 Task: Find a flat in Meycauayan, Philippines for 1 guest from 2 Sep to 10 Sep, with a price range of ₹5000 to ₹16000, 1 bedroom, 1 bed, 1 bathroom, self check-in, and English-speaking host.
Action: Mouse moved to (424, 108)
Screenshot: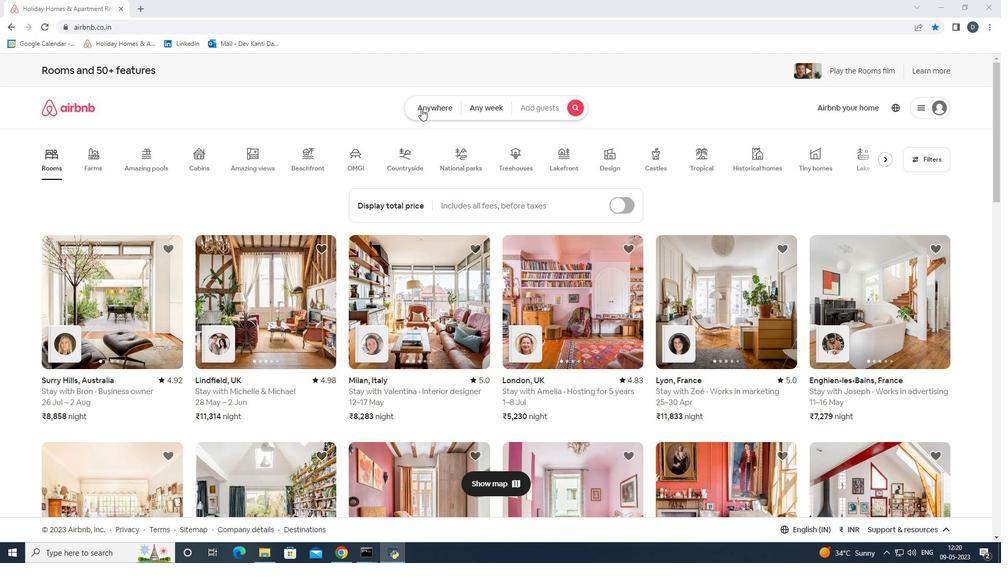 
Action: Mouse pressed left at (424, 108)
Screenshot: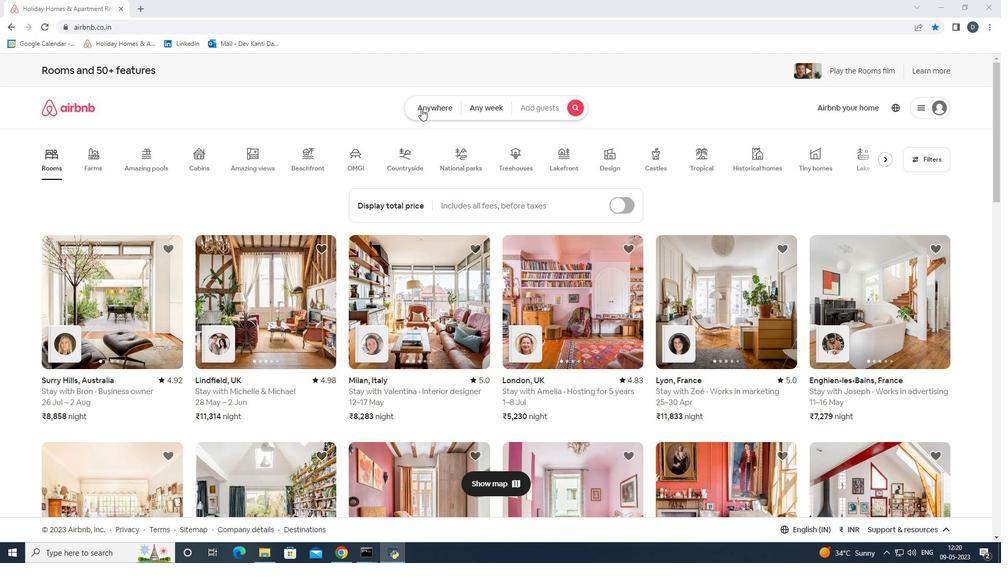 
Action: Mouse moved to (380, 147)
Screenshot: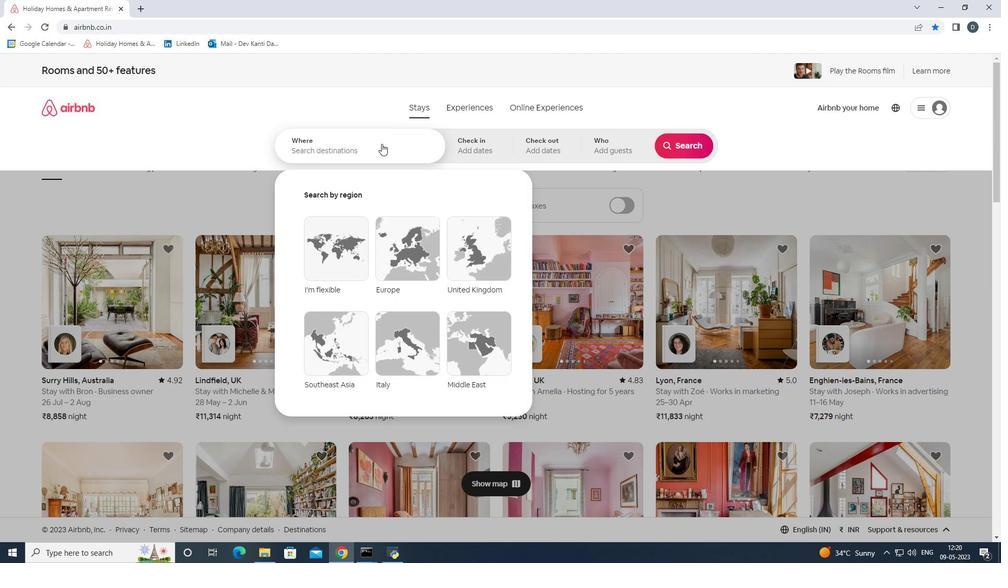 
Action: Mouse pressed left at (380, 147)
Screenshot: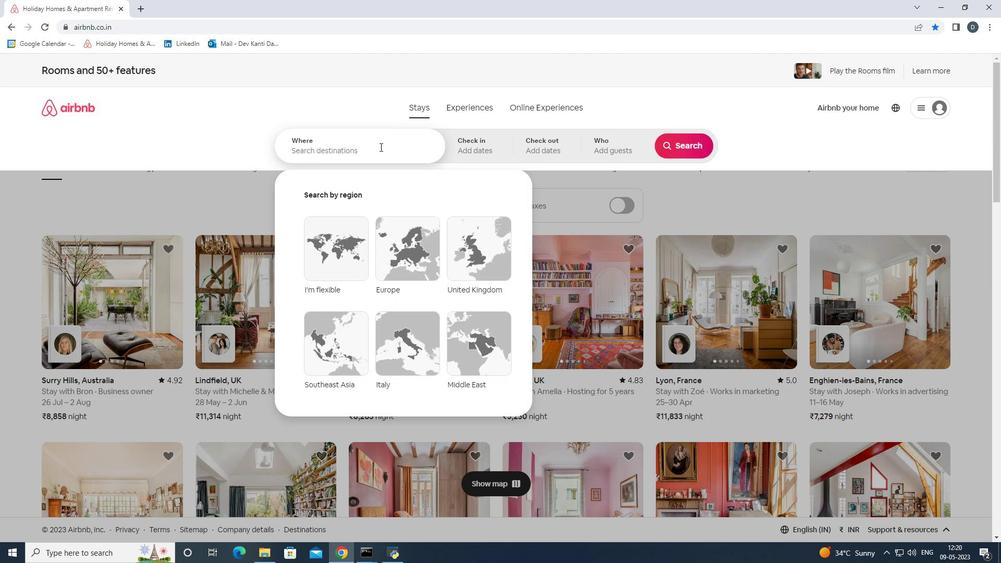 
Action: Key pressed <Key.shift>Meycauayan,<Key.space><Key.shift><Key.shift><Key.shift><Key.shift><Key.shift><Key.shift><Key.shift><Key.shift><Key.shift><Key.shift><Key.shift><Key.shift><Key.shift><Key.shift><Key.shift><Key.shift><Key.shift><Key.shift><Key.shift><Key.shift><Key.shift><Key.shift><Key.shift>Philippines<Key.enter>
Screenshot: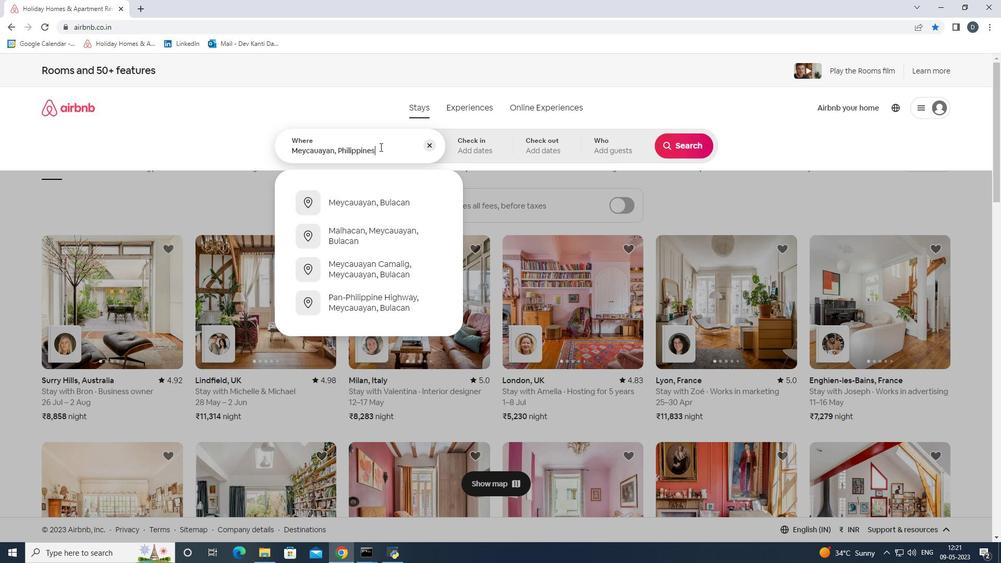
Action: Mouse moved to (677, 227)
Screenshot: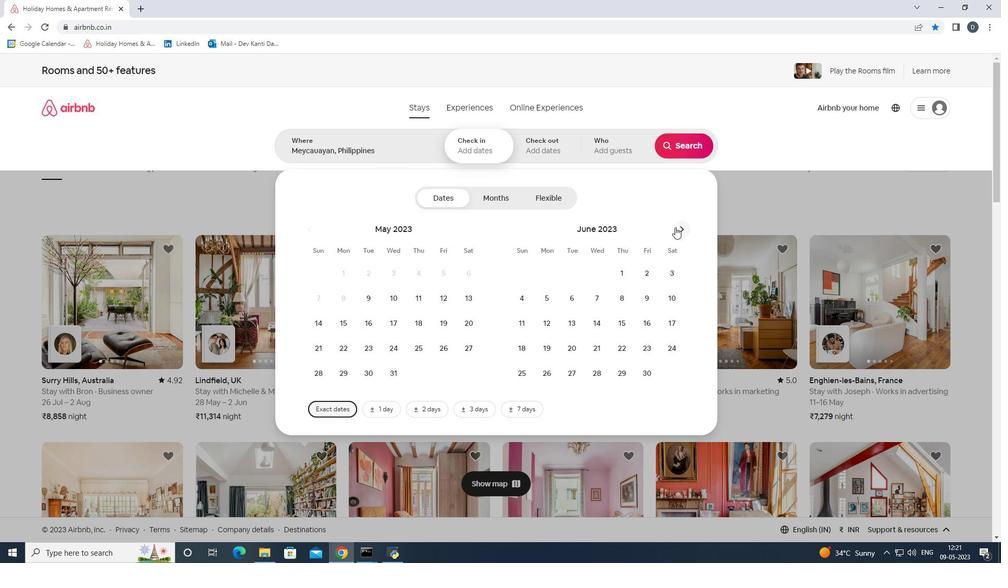 
Action: Mouse pressed left at (677, 227)
Screenshot: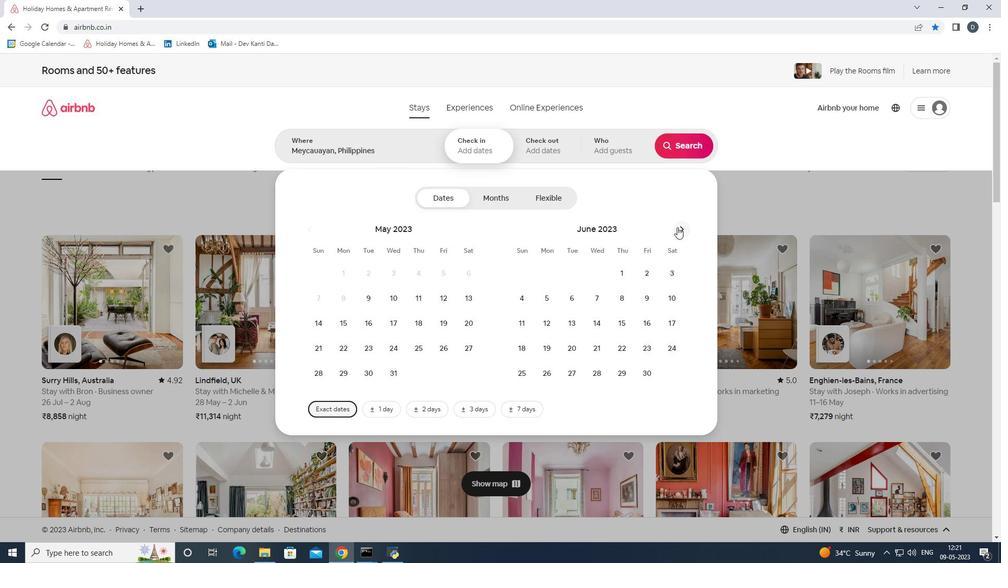 
Action: Mouse pressed left at (677, 227)
Screenshot: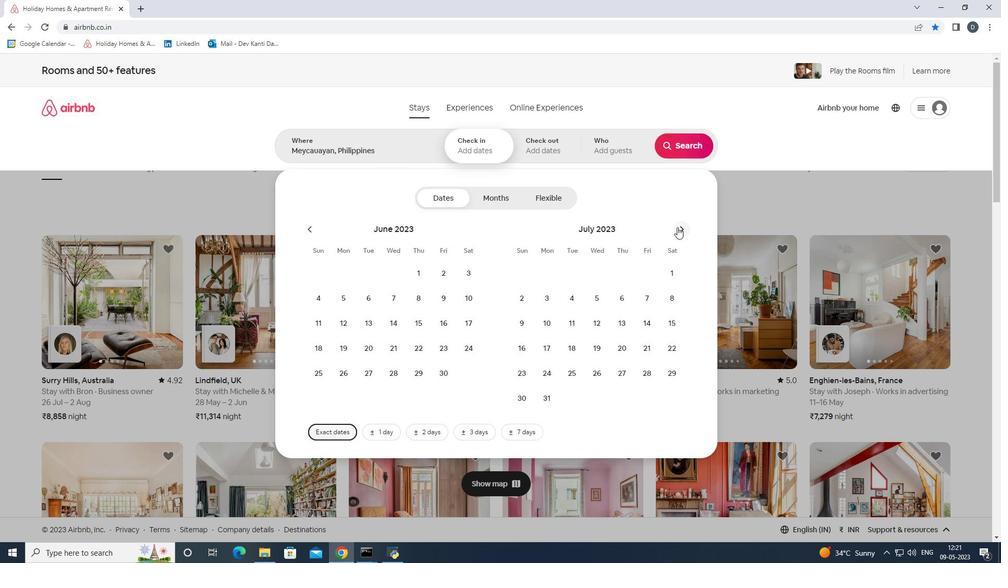 
Action: Mouse pressed left at (677, 227)
Screenshot: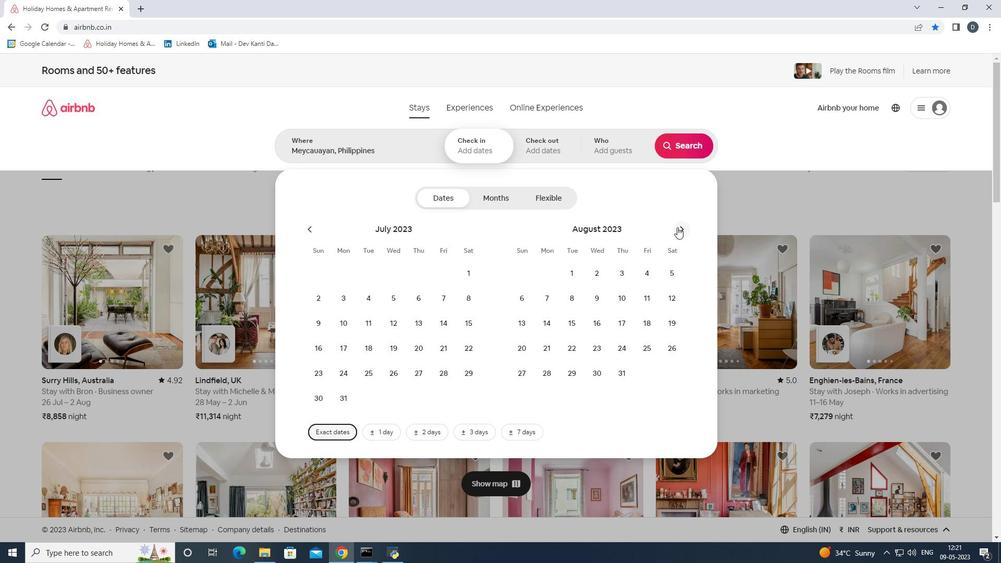 
Action: Mouse moved to (672, 267)
Screenshot: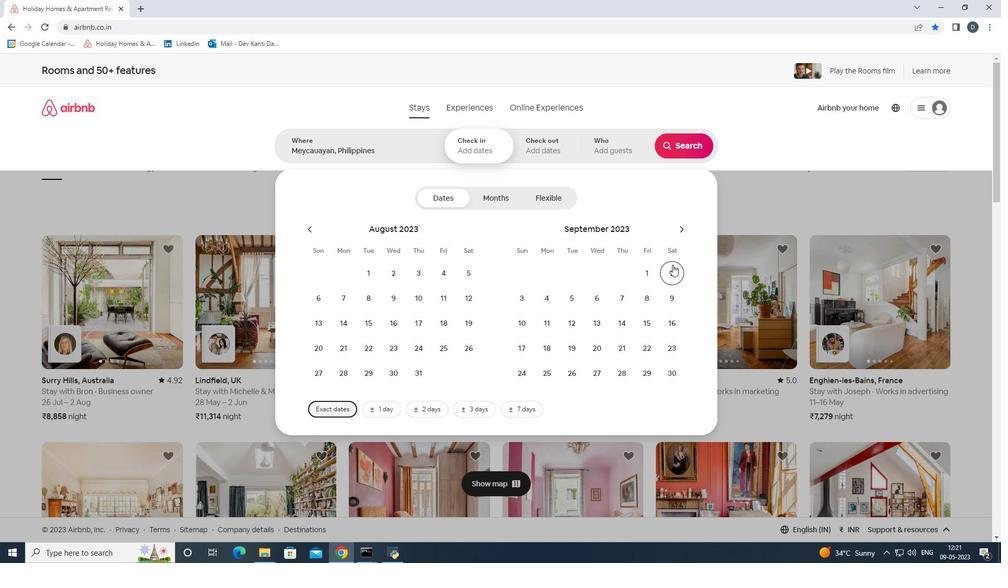 
Action: Mouse pressed left at (672, 267)
Screenshot: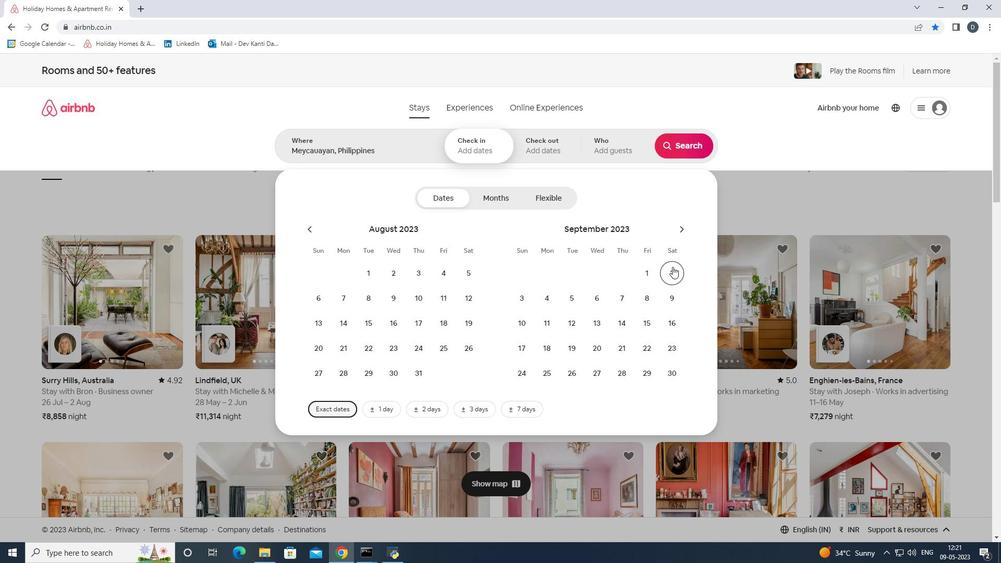 
Action: Mouse moved to (529, 320)
Screenshot: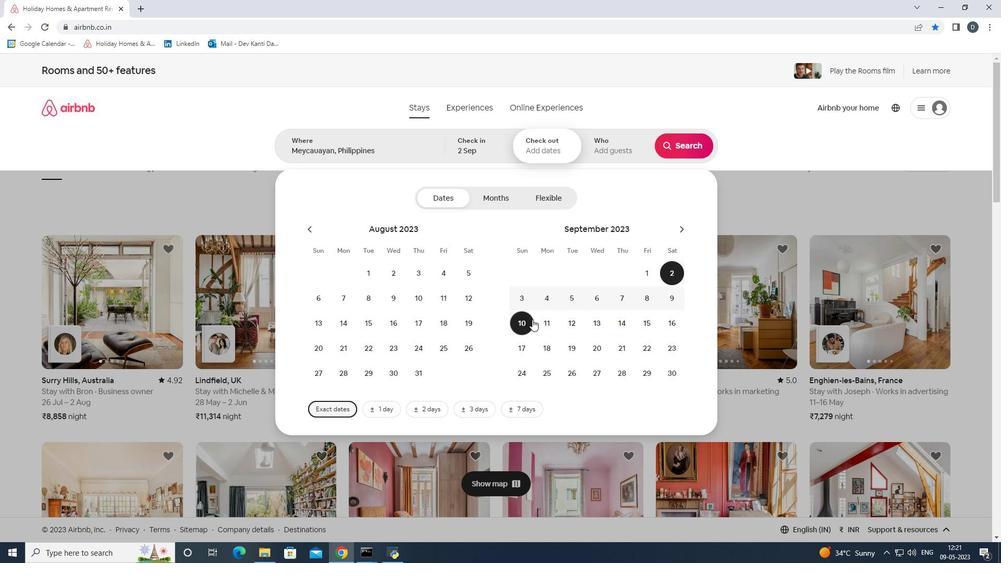 
Action: Mouse pressed left at (529, 320)
Screenshot: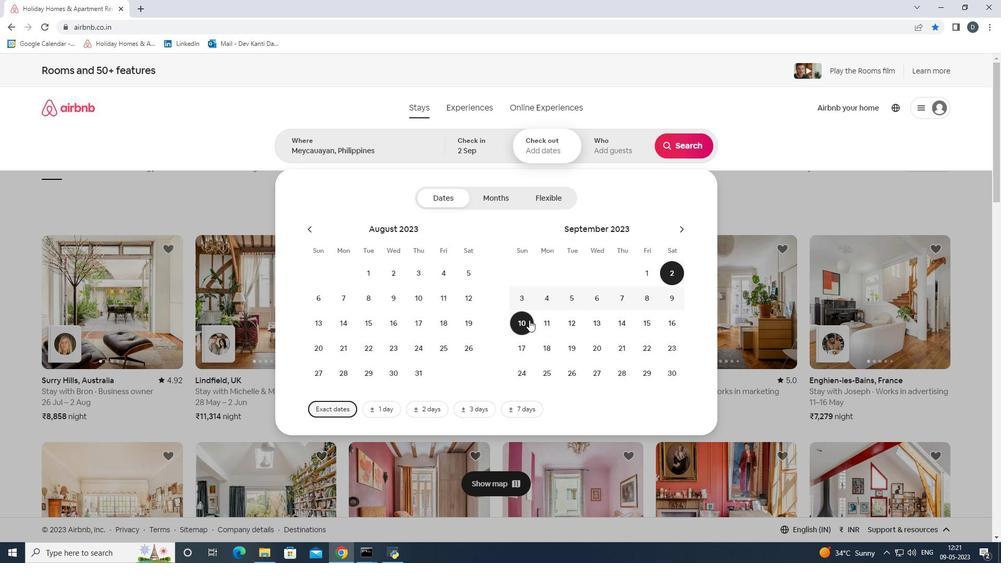
Action: Mouse moved to (609, 146)
Screenshot: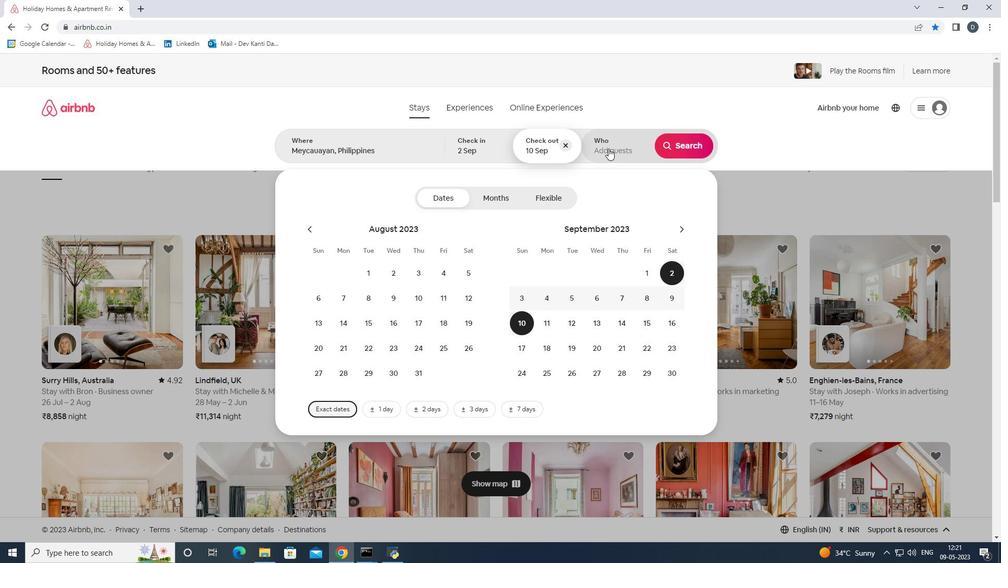 
Action: Mouse pressed left at (609, 146)
Screenshot: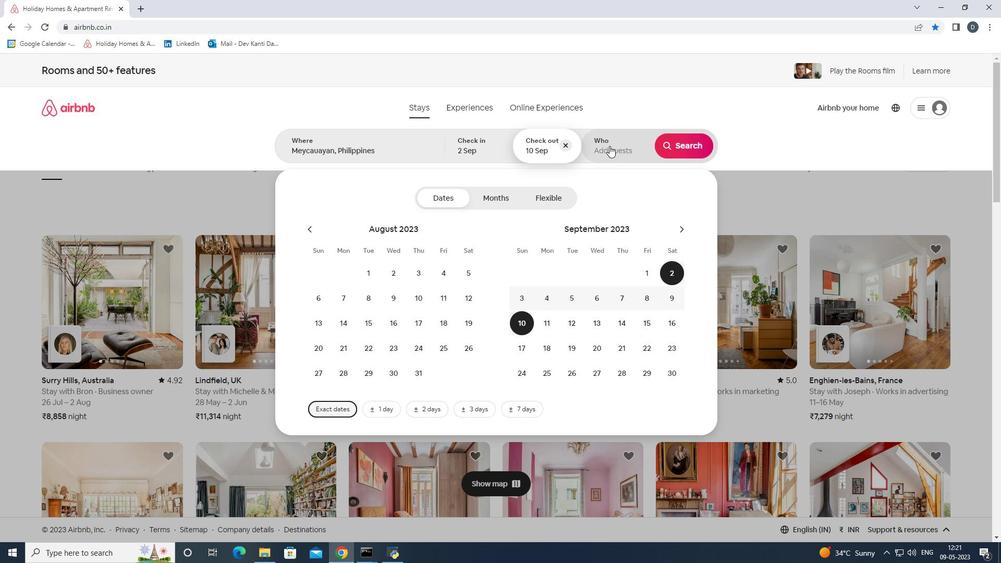 
Action: Mouse moved to (686, 201)
Screenshot: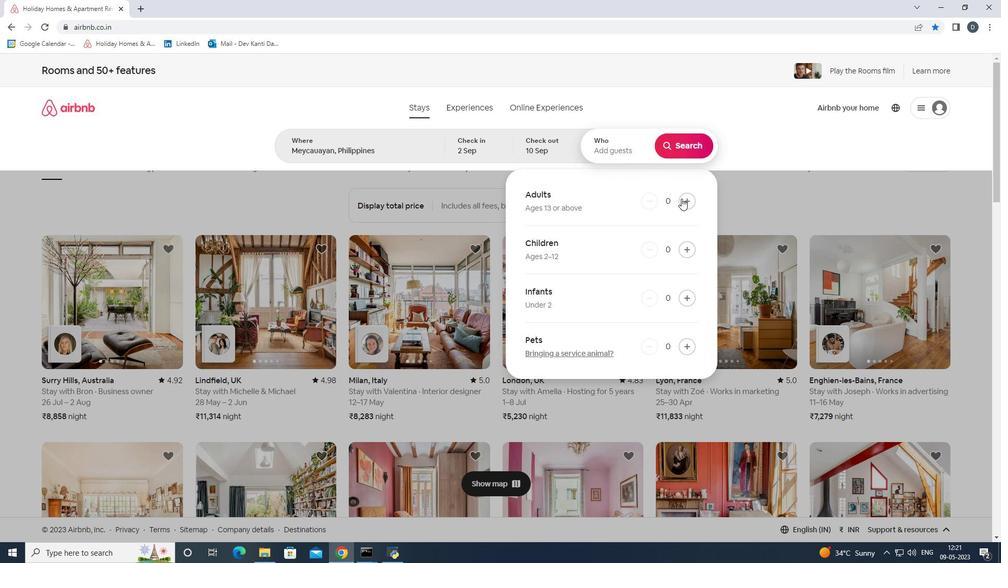 
Action: Mouse pressed left at (686, 201)
Screenshot: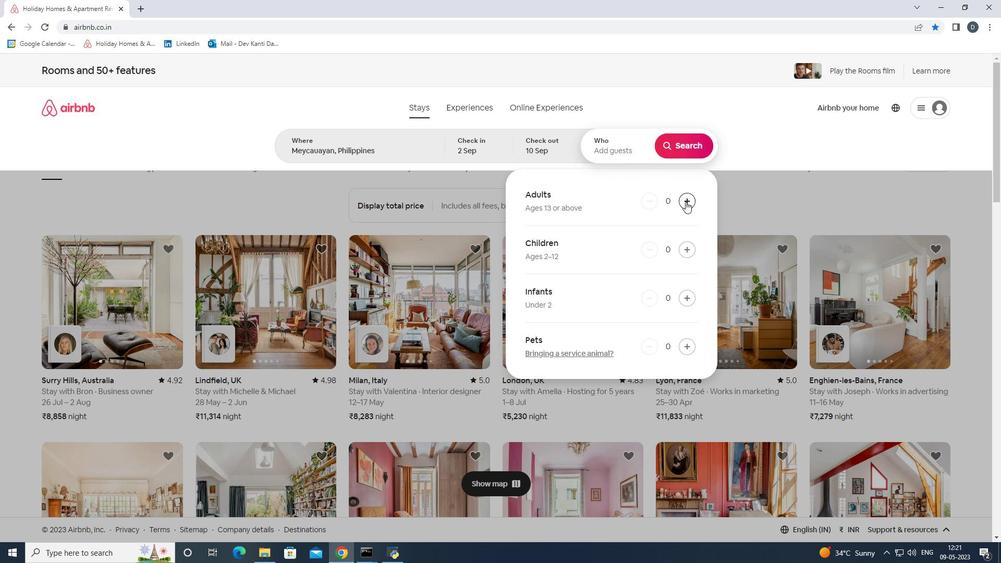 
Action: Mouse moved to (684, 148)
Screenshot: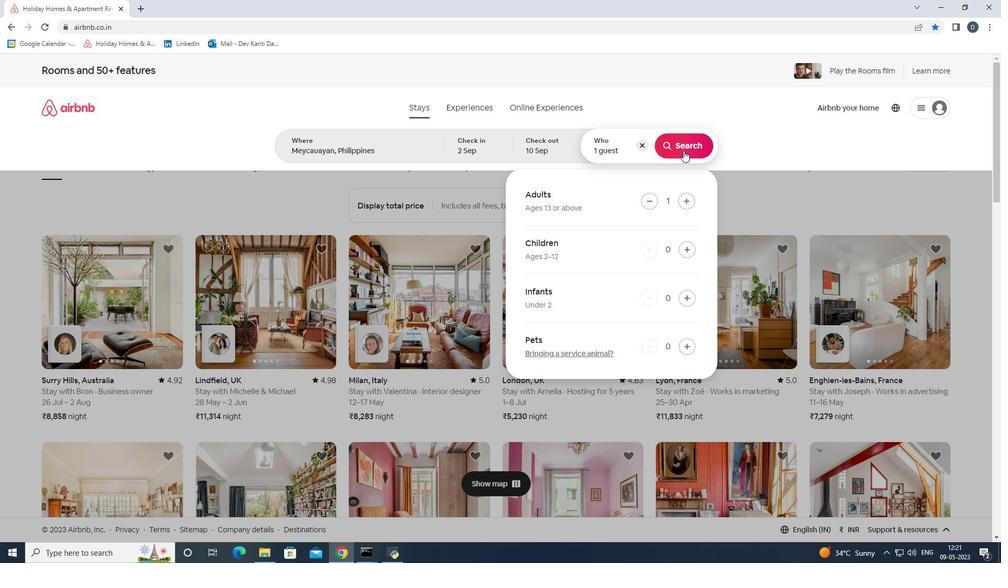 
Action: Mouse pressed left at (684, 148)
Screenshot: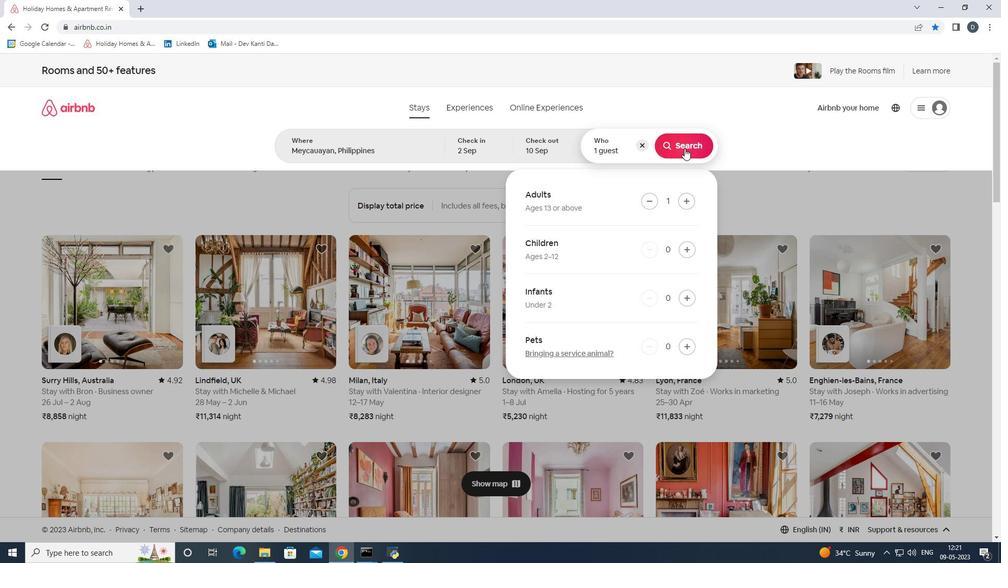 
Action: Mouse moved to (946, 121)
Screenshot: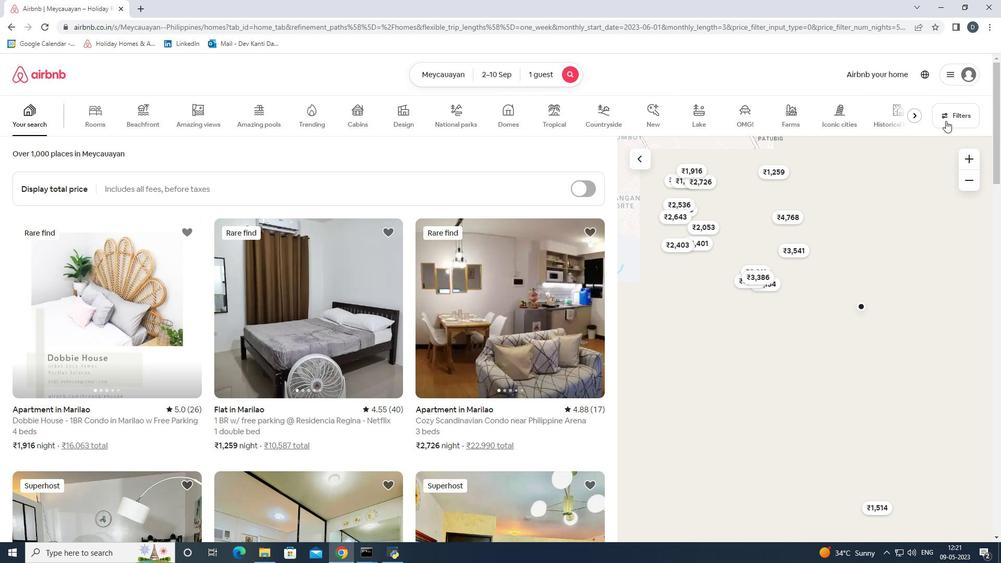
Action: Mouse pressed left at (946, 121)
Screenshot: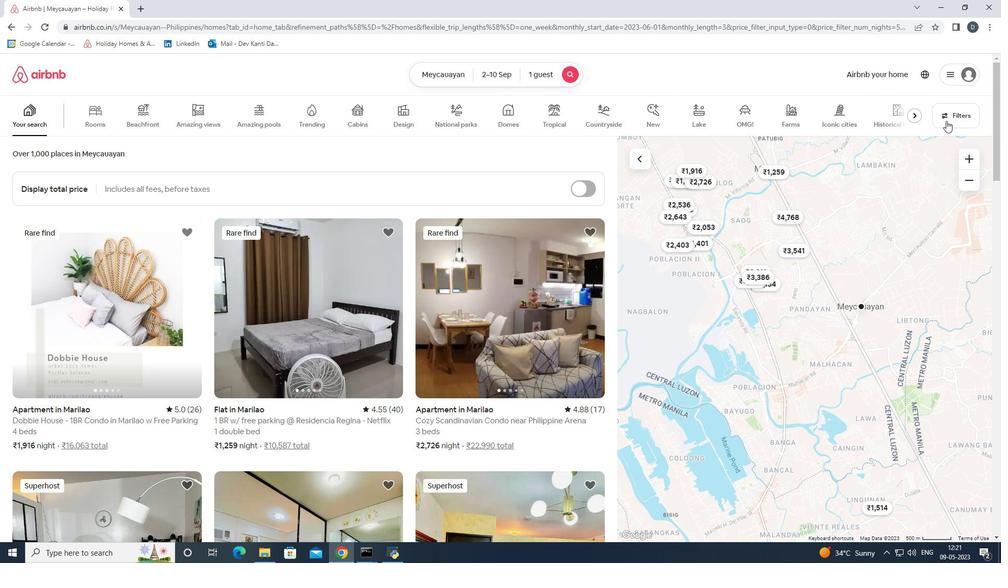 
Action: Mouse moved to (434, 368)
Screenshot: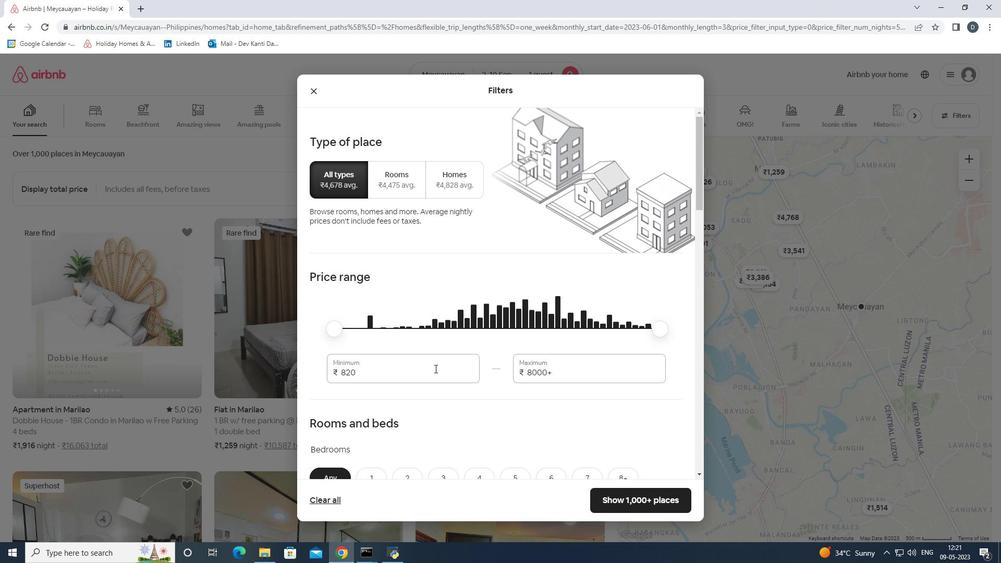 
Action: Mouse pressed left at (434, 368)
Screenshot: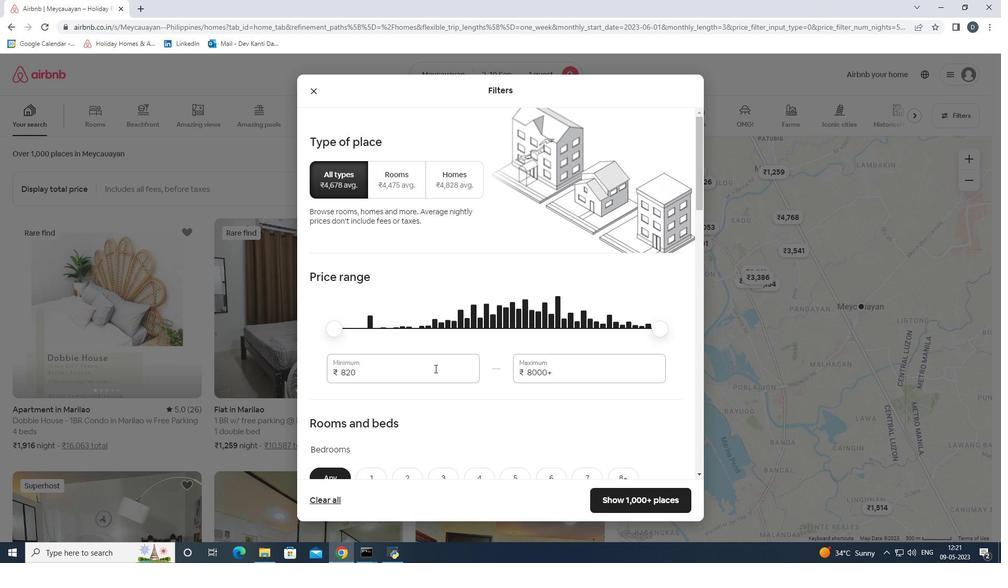 
Action: Mouse pressed left at (434, 368)
Screenshot: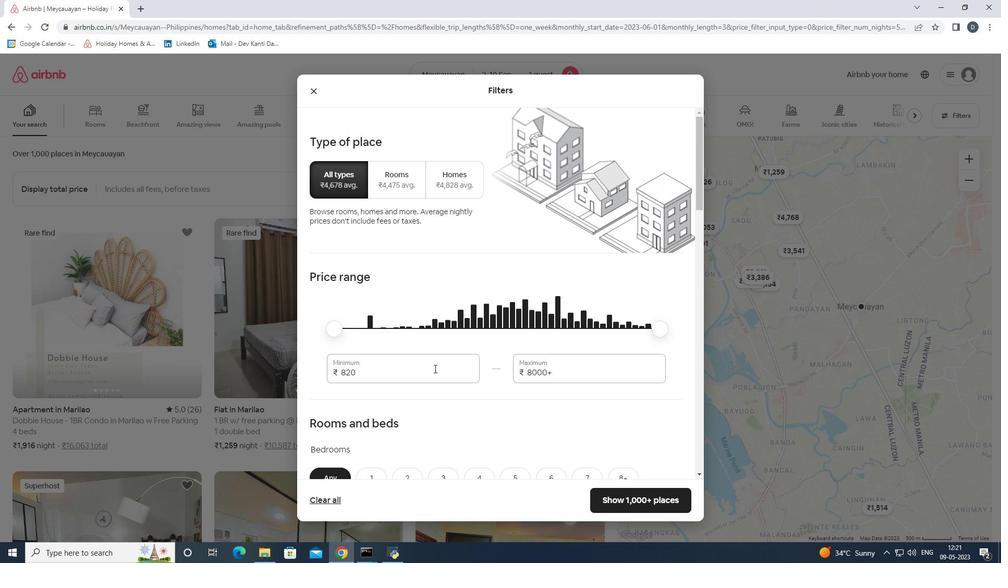 
Action: Mouse moved to (433, 368)
Screenshot: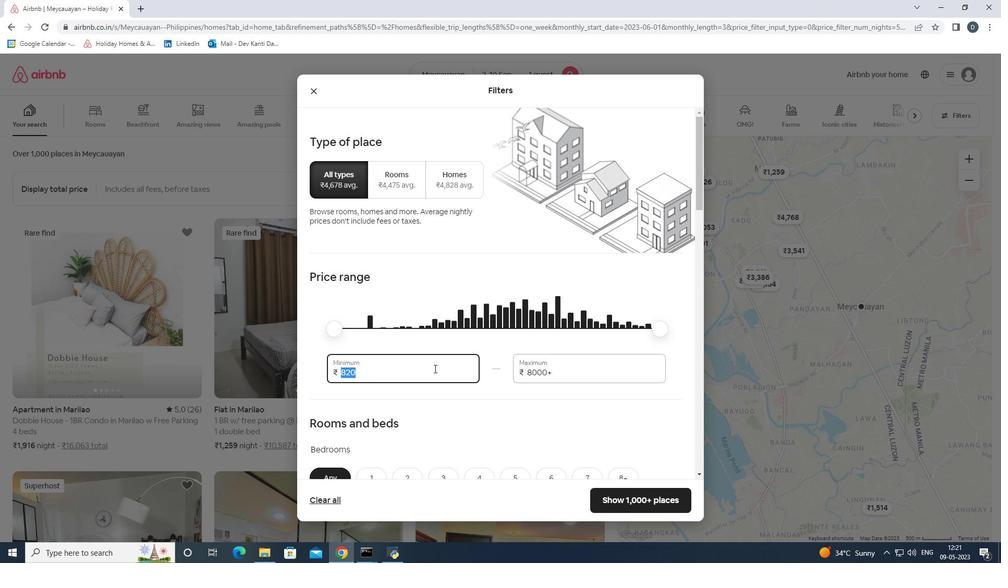 
Action: Key pressed 5000<Key.tab>16000
Screenshot: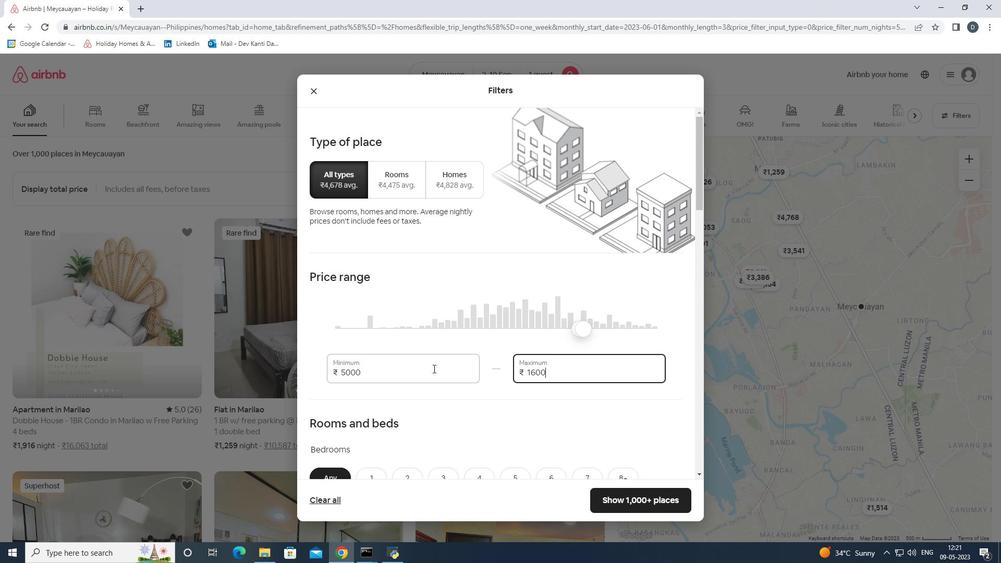 
Action: Mouse scrolled (433, 368) with delta (0, 0)
Screenshot: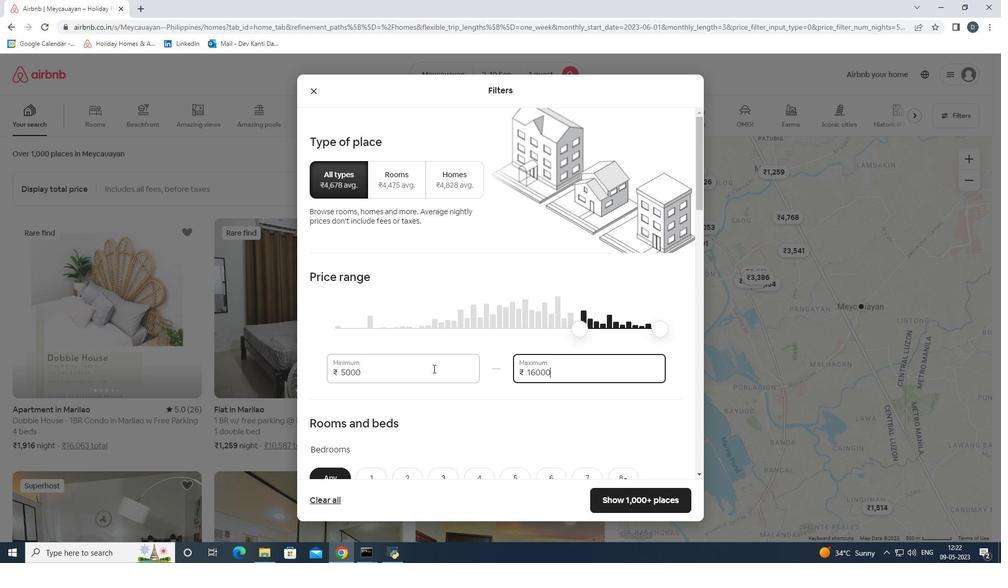 
Action: Mouse scrolled (433, 368) with delta (0, 0)
Screenshot: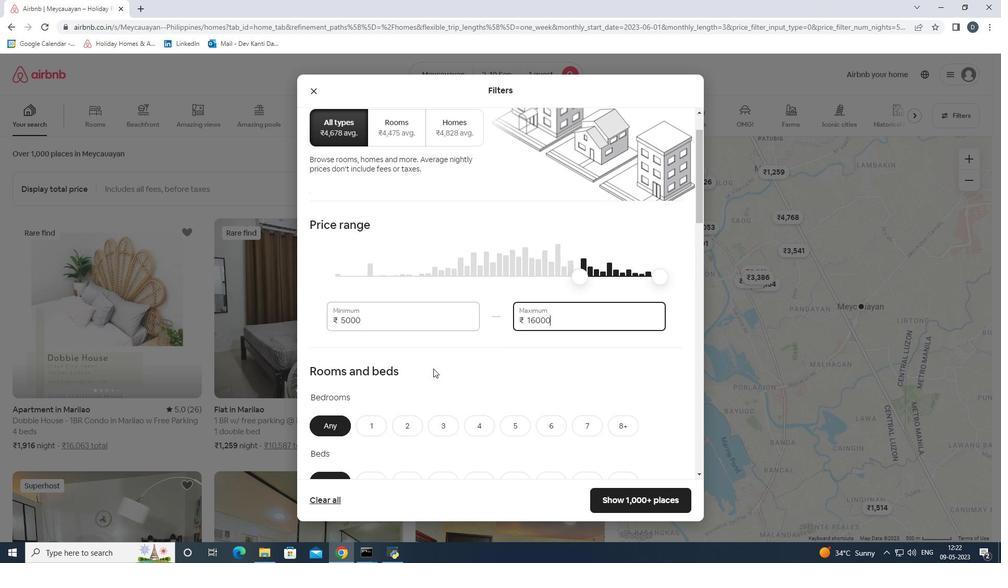 
Action: Mouse scrolled (433, 368) with delta (0, 0)
Screenshot: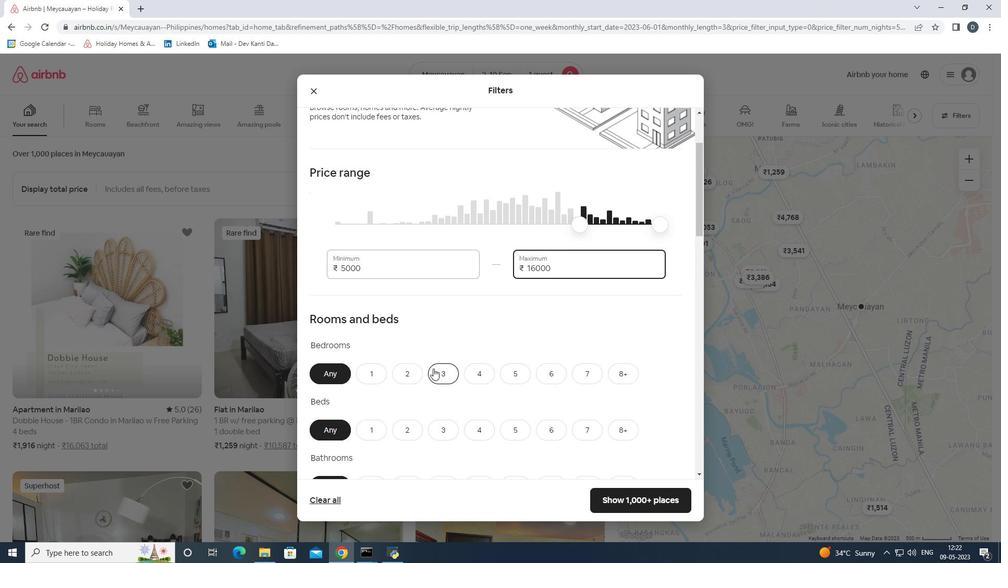 
Action: Mouse moved to (375, 322)
Screenshot: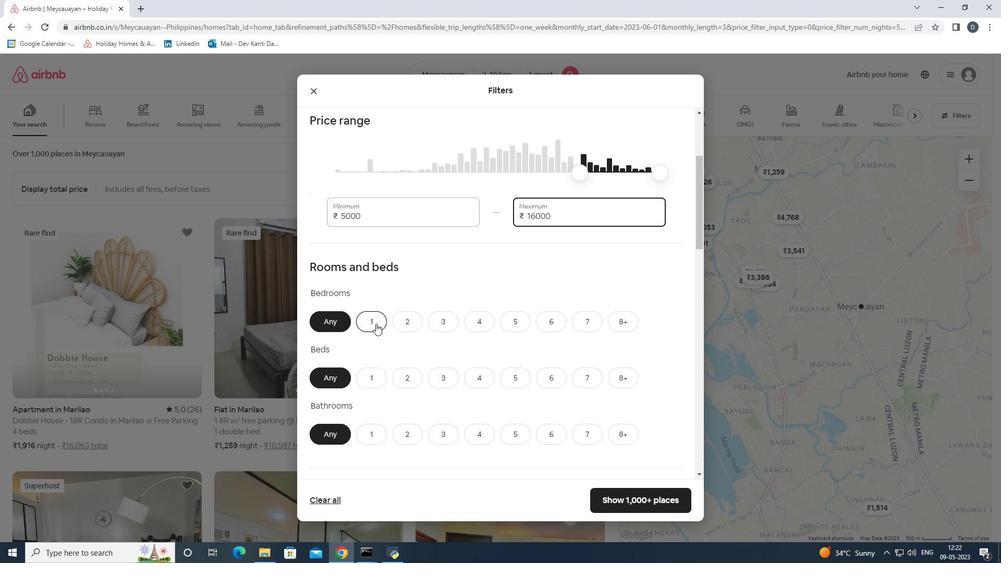 
Action: Mouse pressed left at (375, 322)
Screenshot: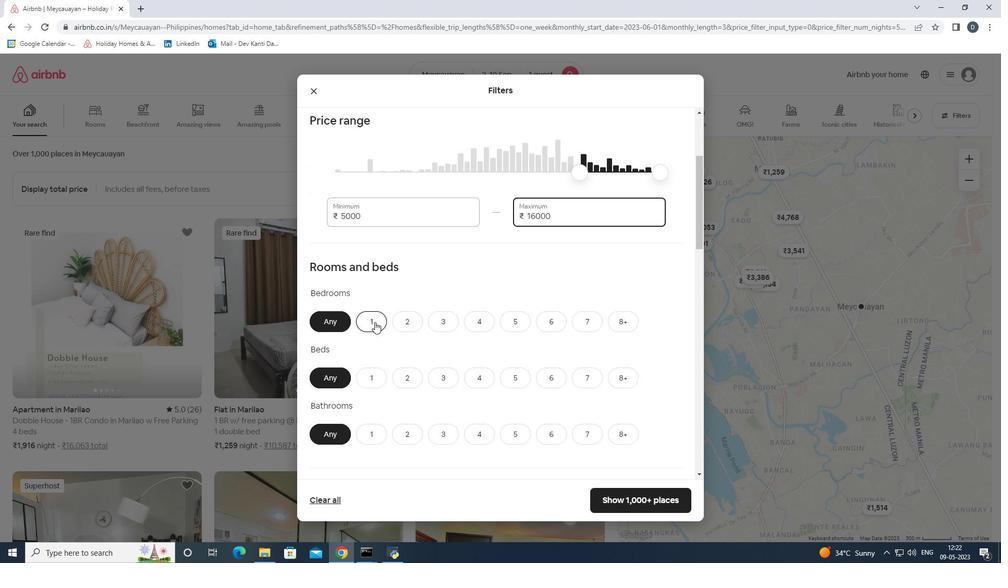 
Action: Mouse moved to (370, 372)
Screenshot: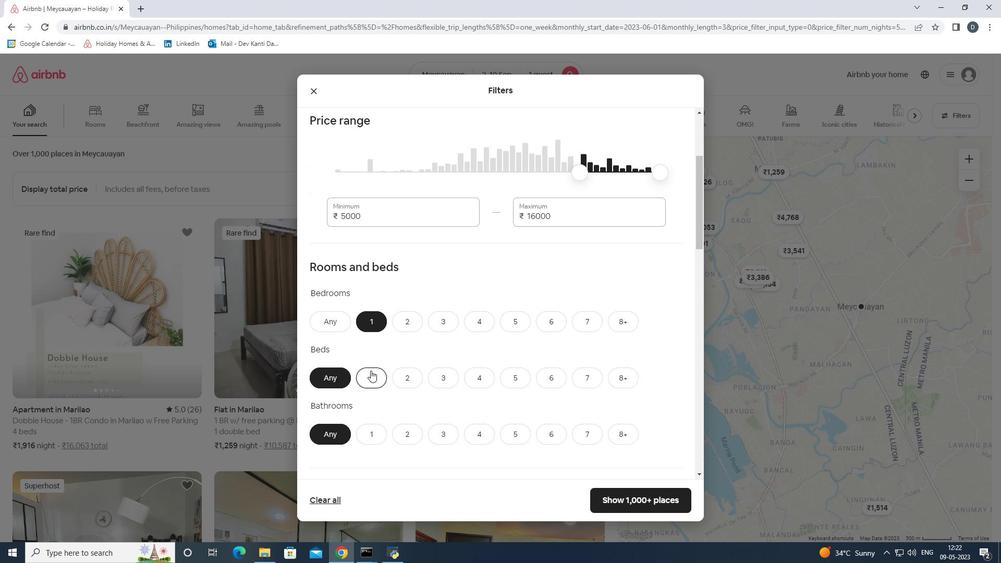 
Action: Mouse pressed left at (370, 372)
Screenshot: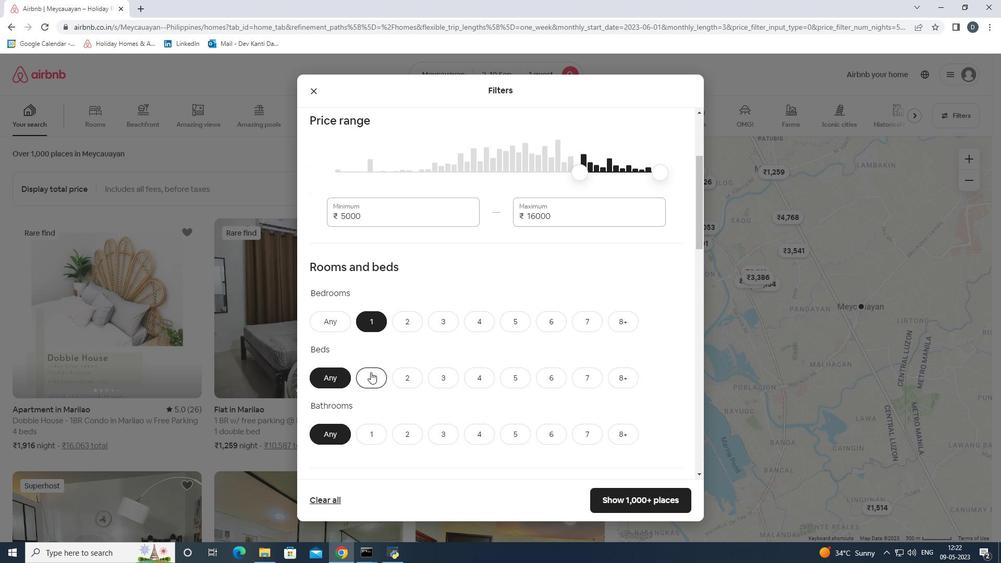 
Action: Mouse moved to (369, 430)
Screenshot: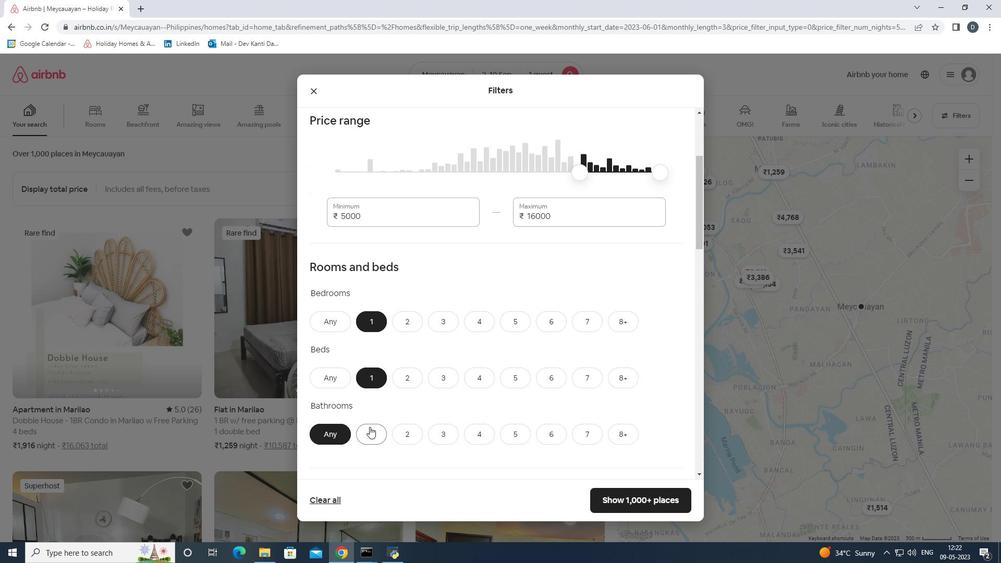 
Action: Mouse pressed left at (369, 430)
Screenshot: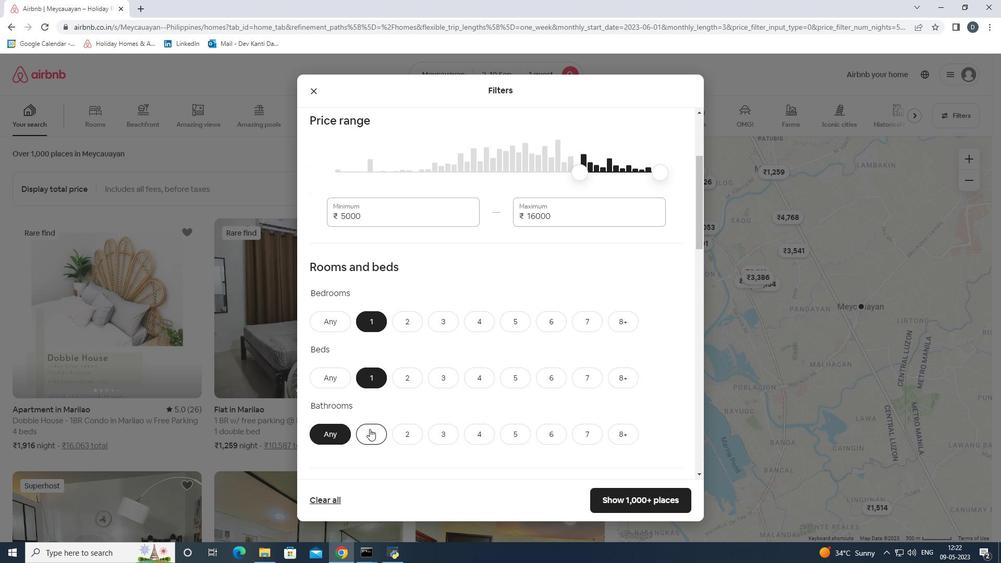 
Action: Mouse scrolled (369, 429) with delta (0, 0)
Screenshot: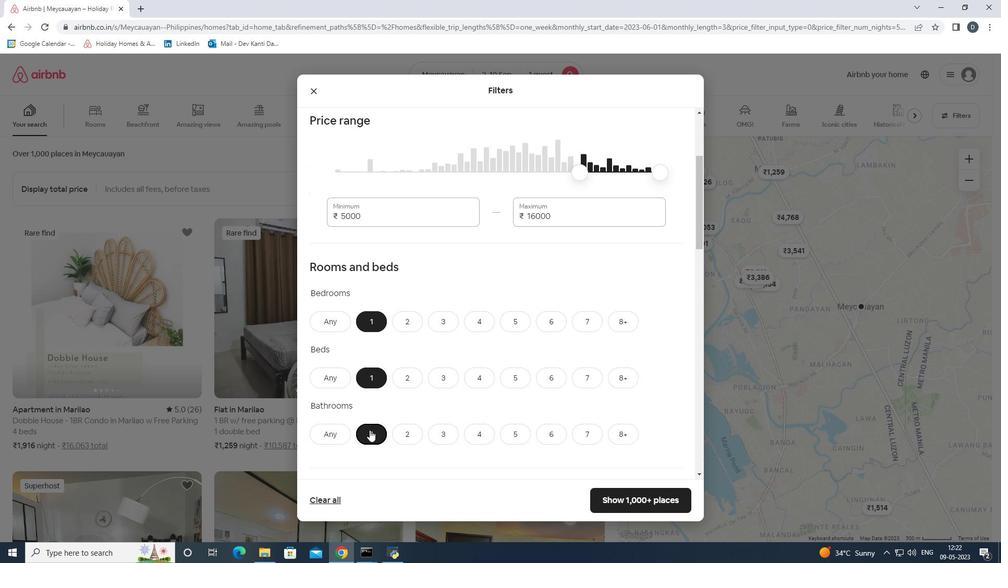 
Action: Mouse scrolled (369, 429) with delta (0, 0)
Screenshot: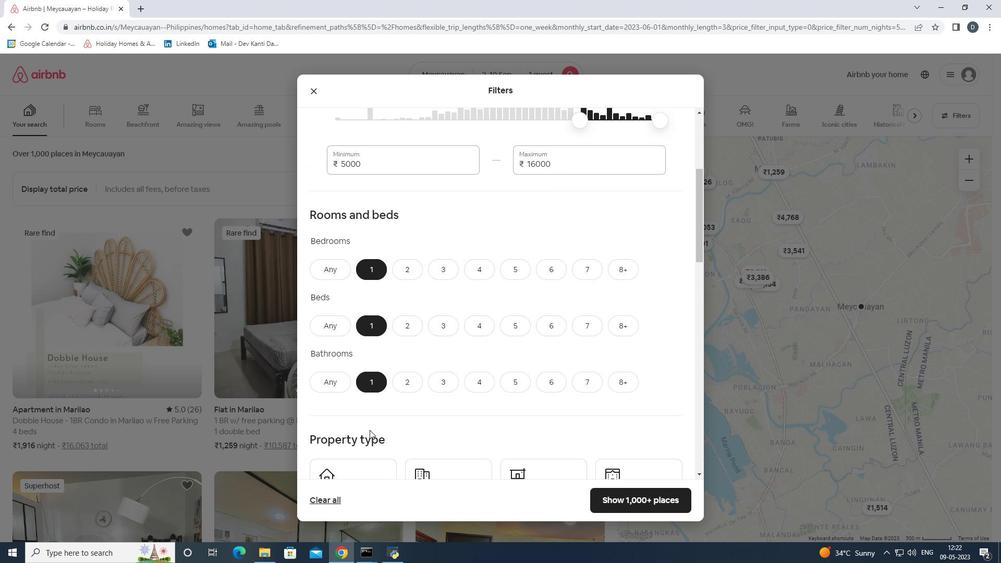 
Action: Mouse moved to (367, 419)
Screenshot: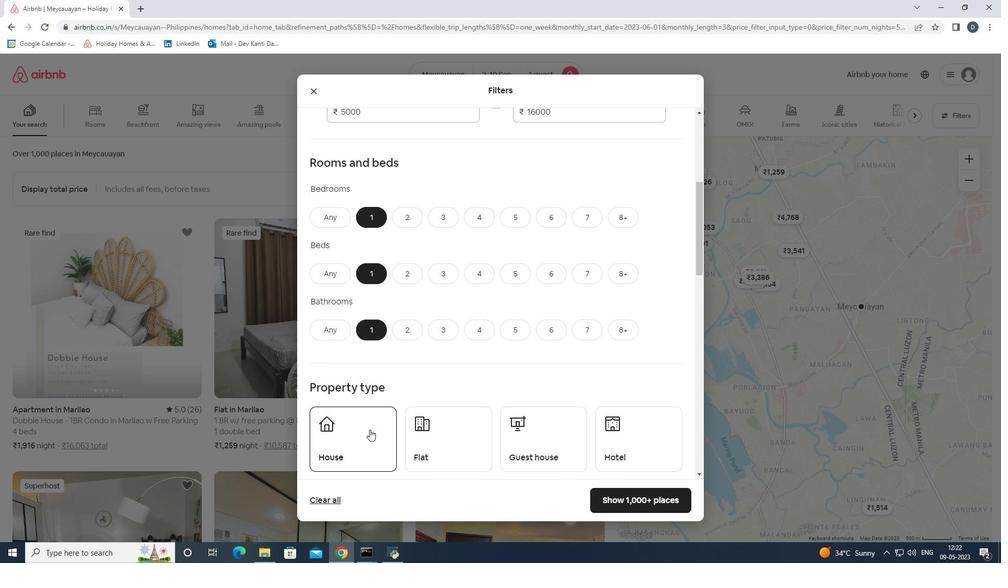 
Action: Mouse pressed left at (367, 419)
Screenshot: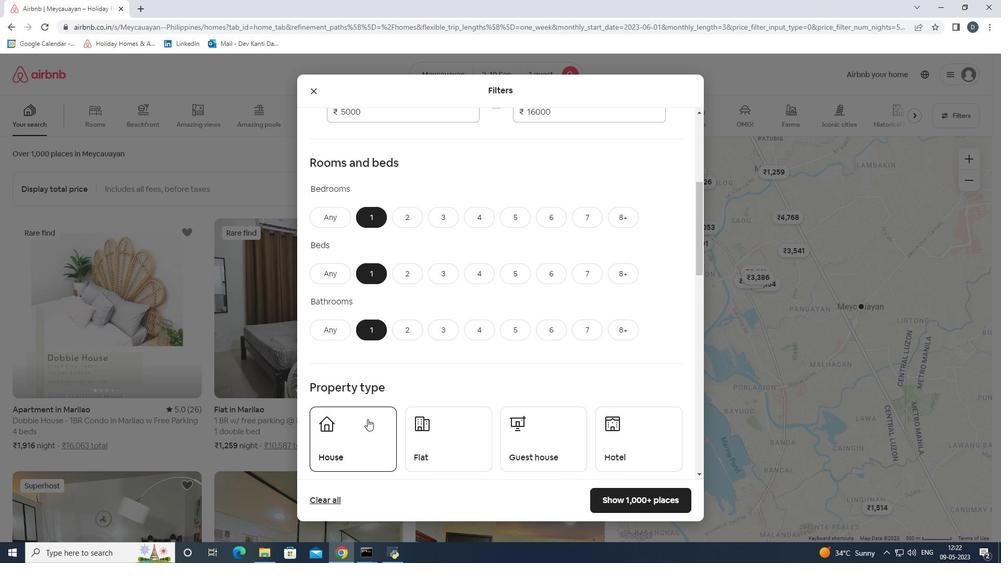 
Action: Mouse moved to (440, 432)
Screenshot: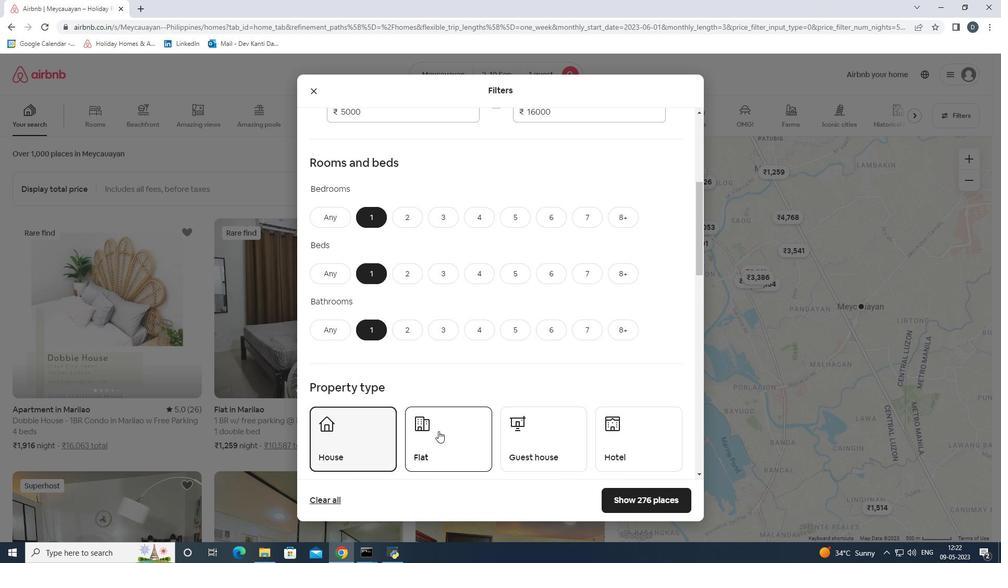 
Action: Mouse pressed left at (440, 432)
Screenshot: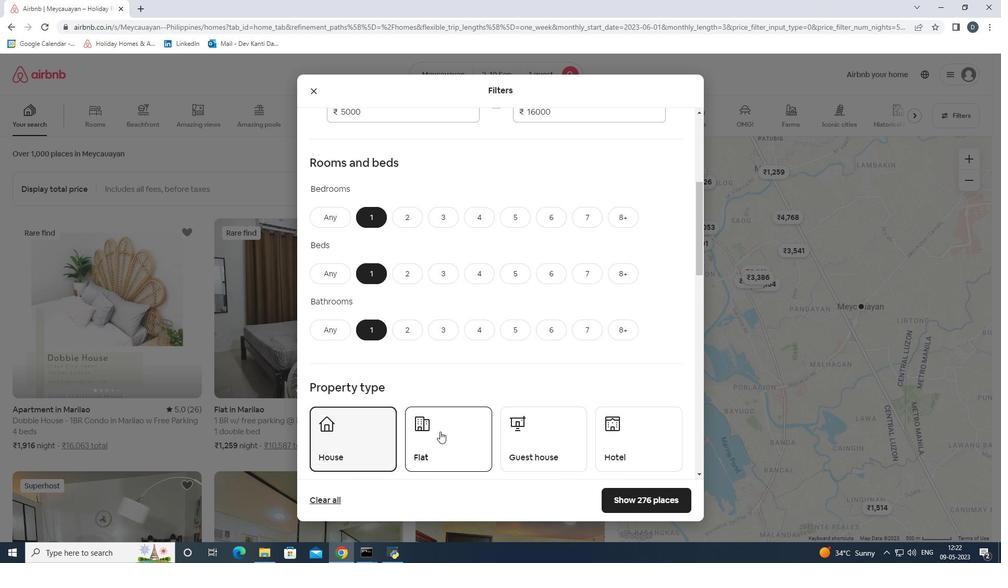 
Action: Mouse moved to (532, 437)
Screenshot: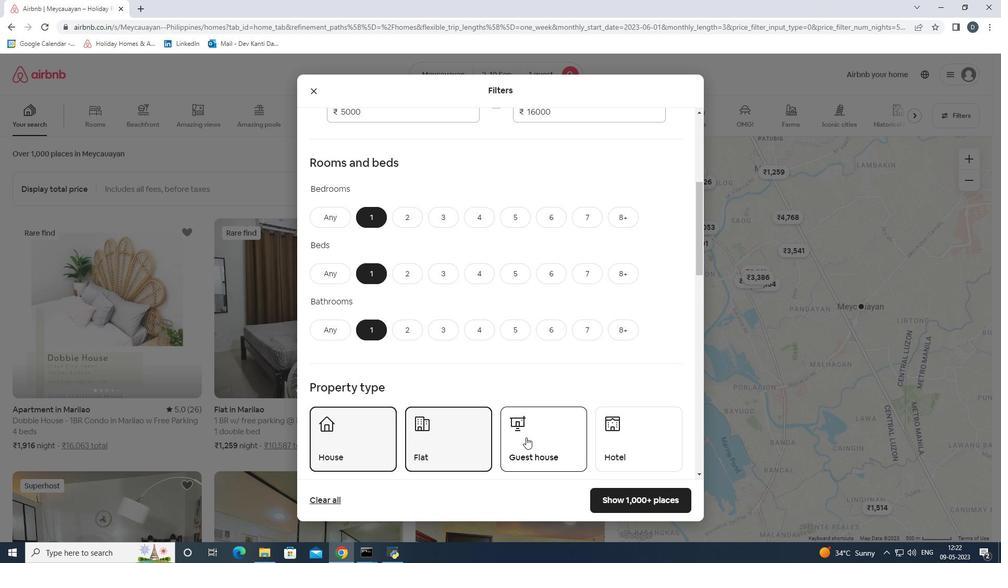 
Action: Mouse pressed left at (532, 437)
Screenshot: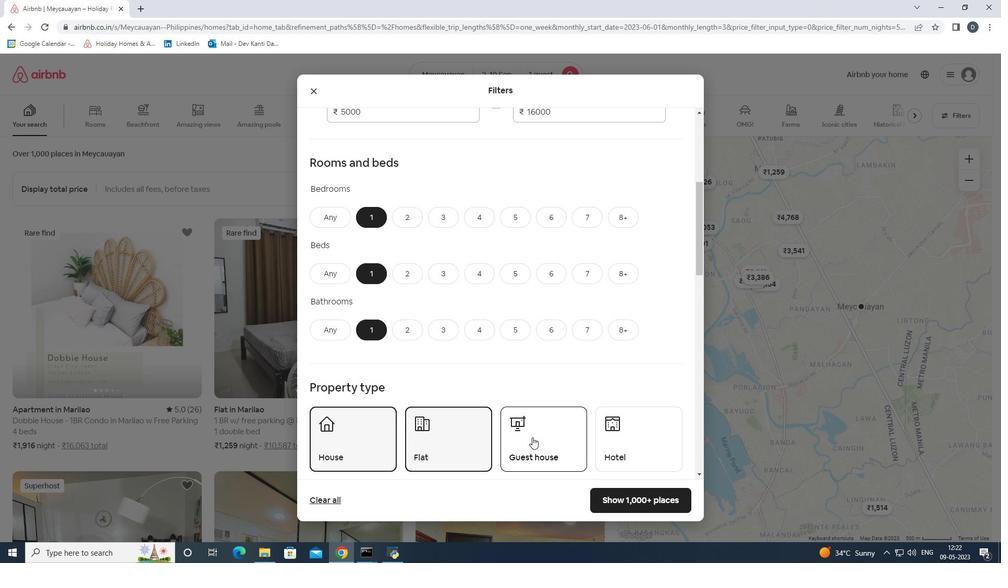 
Action: Mouse moved to (615, 439)
Screenshot: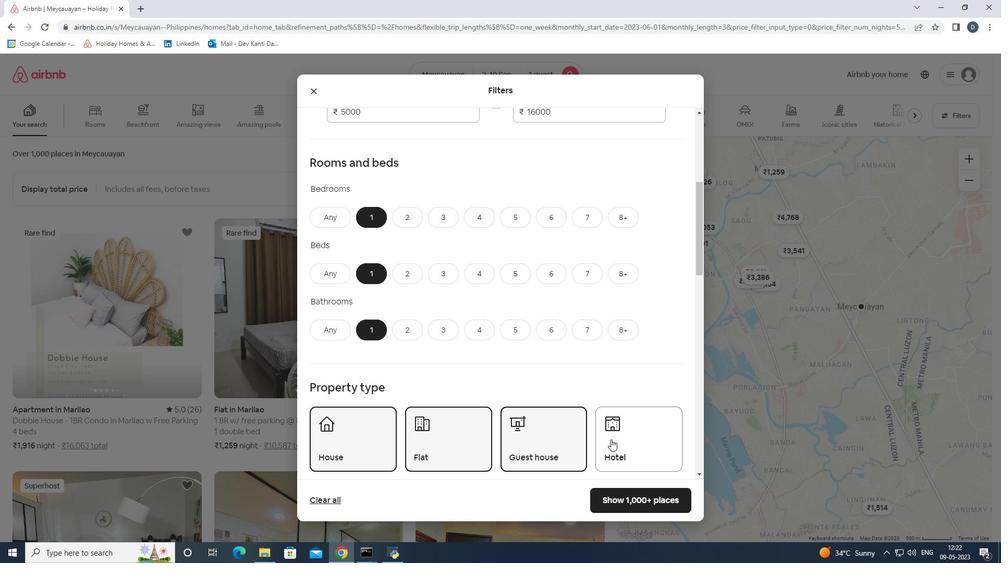 
Action: Mouse pressed left at (615, 439)
Screenshot: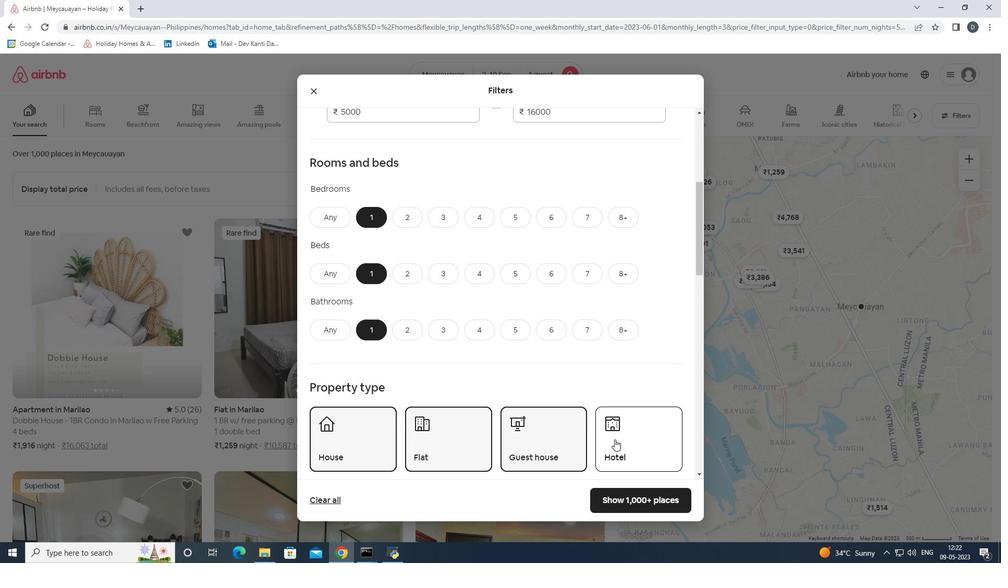 
Action: Mouse scrolled (615, 439) with delta (0, 0)
Screenshot: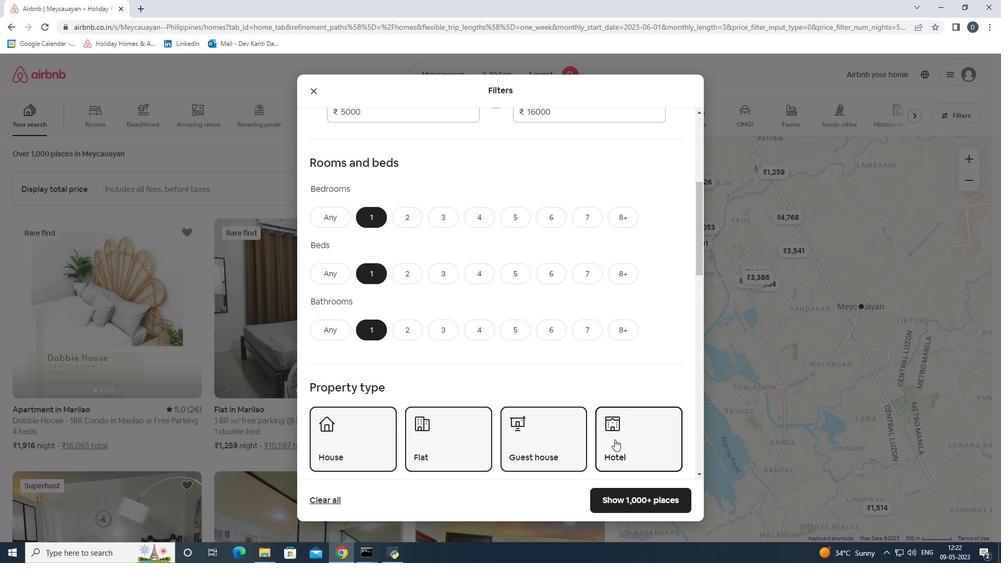 
Action: Mouse scrolled (615, 439) with delta (0, 0)
Screenshot: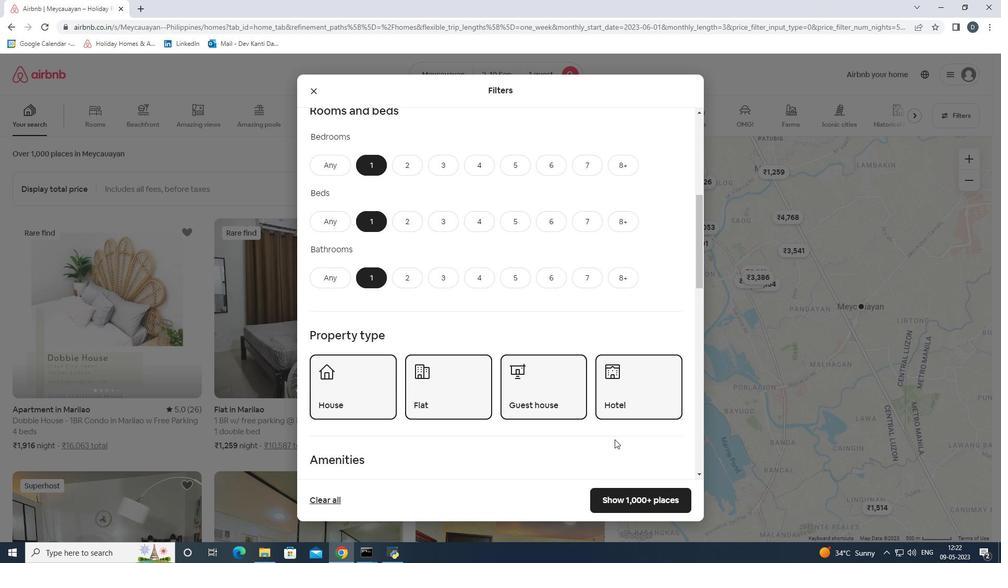 
Action: Mouse scrolled (615, 439) with delta (0, 0)
Screenshot: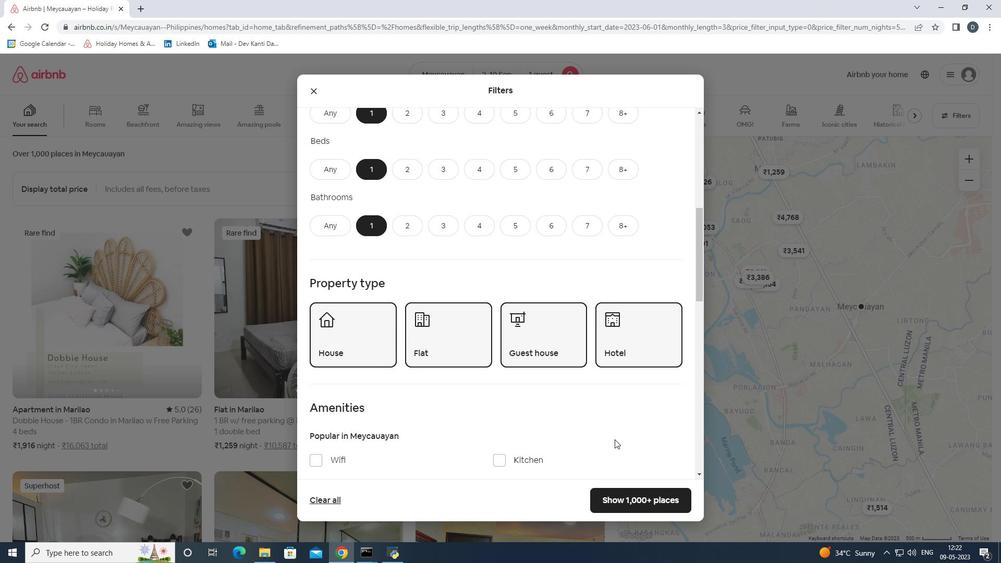 
Action: Mouse scrolled (615, 439) with delta (0, 0)
Screenshot: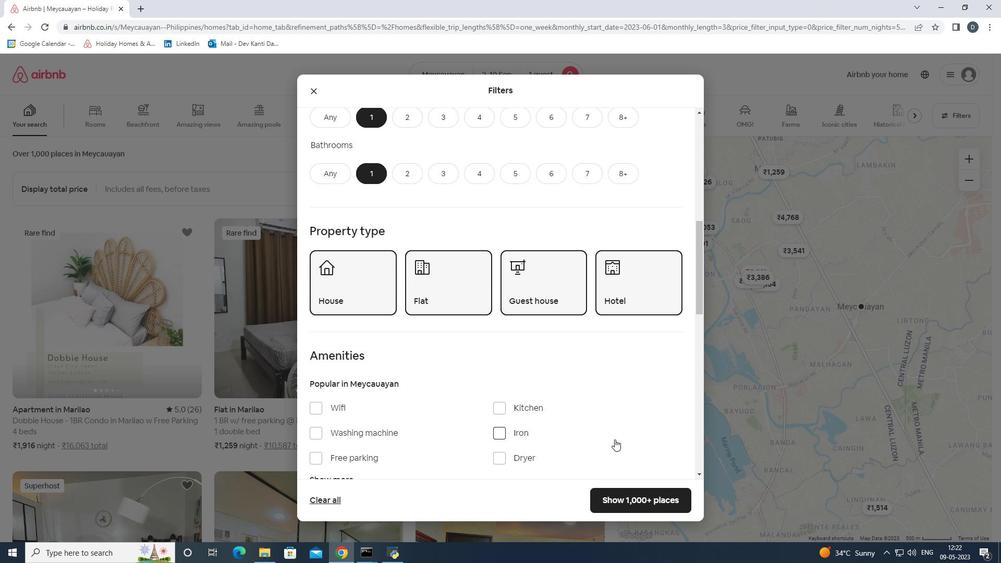 
Action: Mouse scrolled (615, 439) with delta (0, 0)
Screenshot: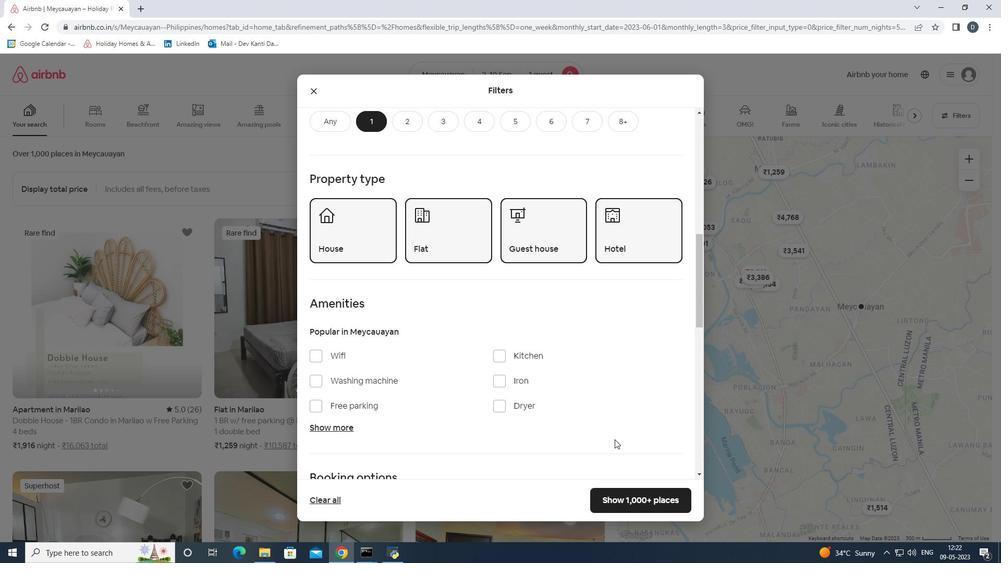 
Action: Mouse scrolled (615, 439) with delta (0, 0)
Screenshot: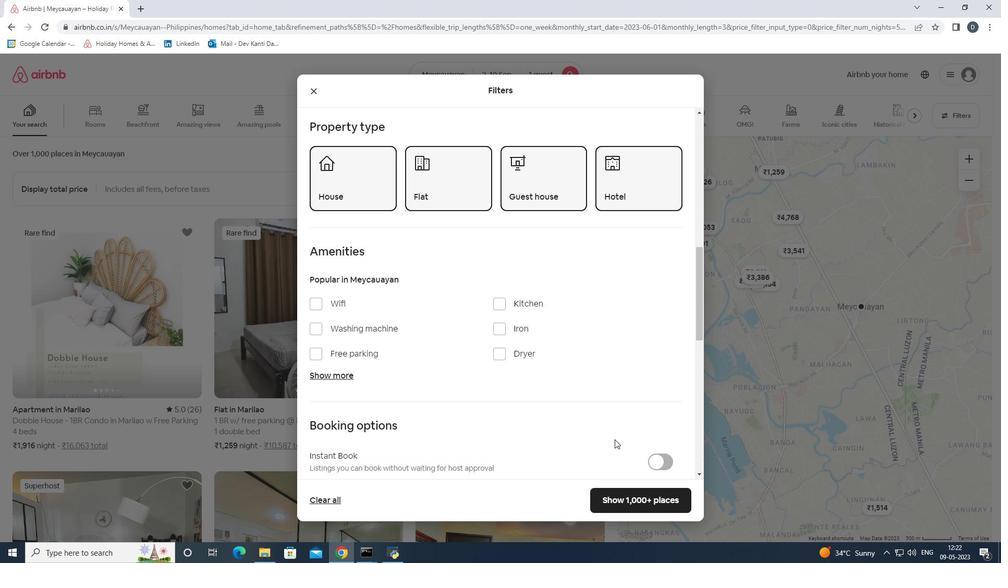 
Action: Mouse scrolled (615, 439) with delta (0, 0)
Screenshot: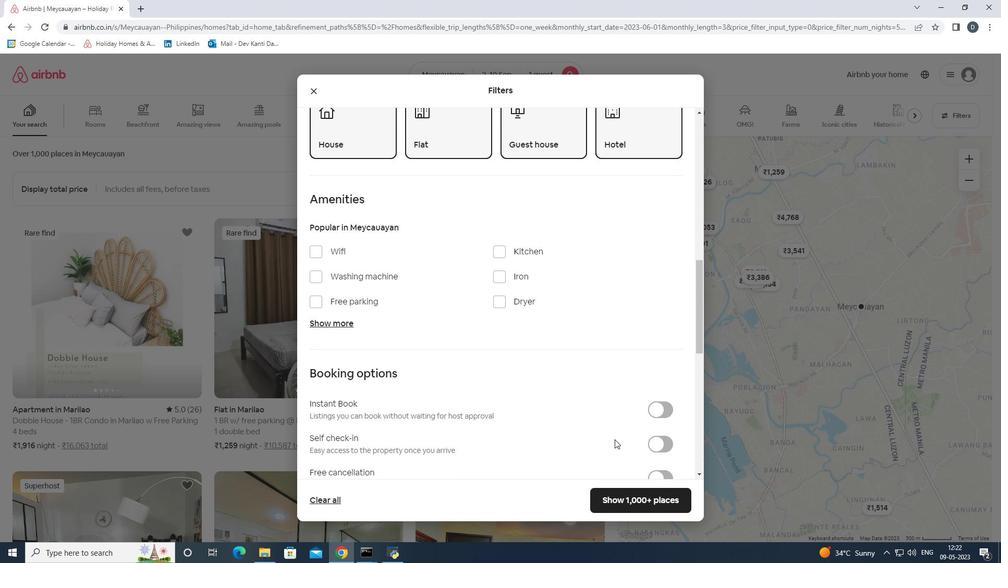 
Action: Mouse scrolled (615, 439) with delta (0, 0)
Screenshot: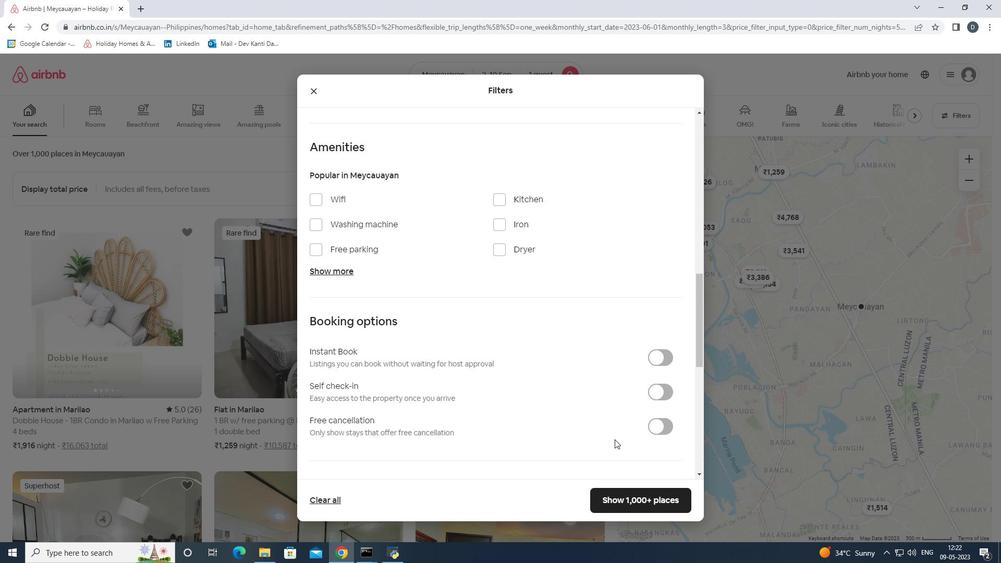 
Action: Mouse moved to (660, 341)
Screenshot: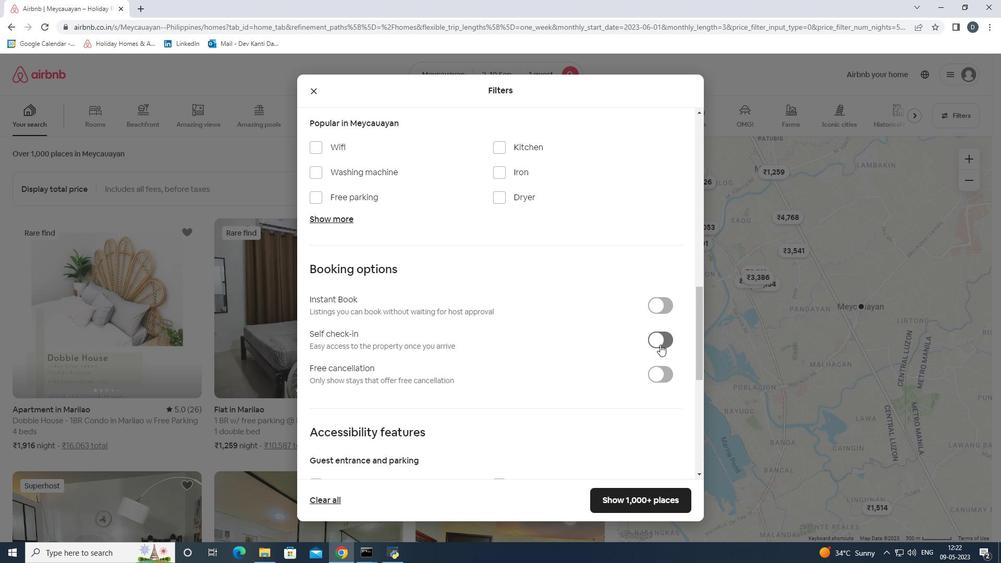 
Action: Mouse pressed left at (660, 341)
Screenshot: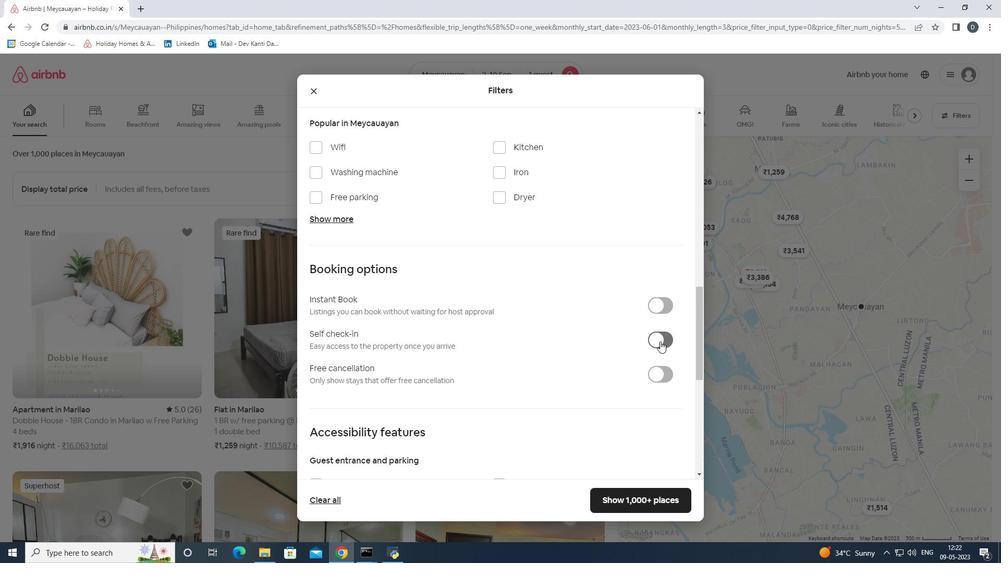 
Action: Mouse scrolled (660, 341) with delta (0, 0)
Screenshot: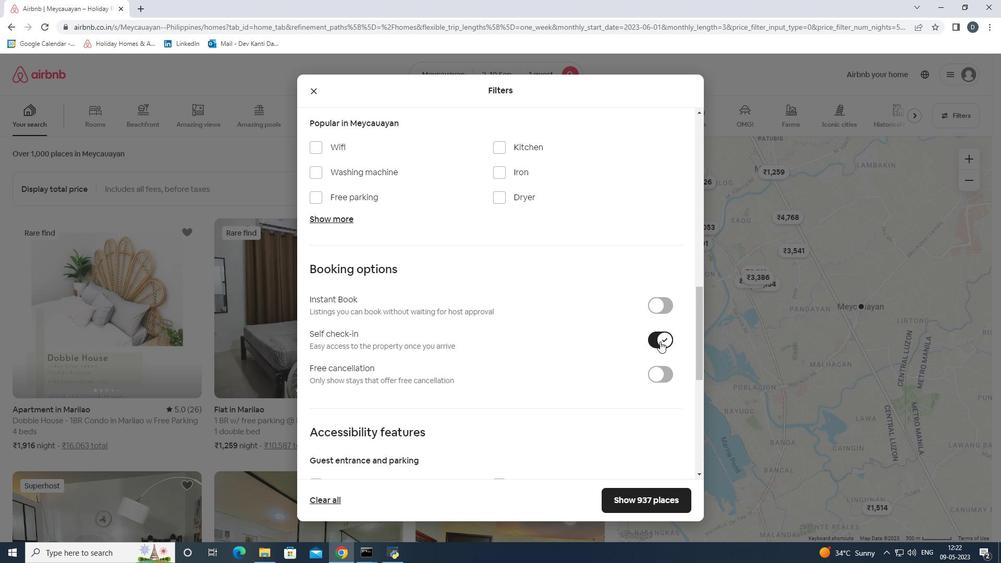 
Action: Mouse scrolled (660, 341) with delta (0, 0)
Screenshot: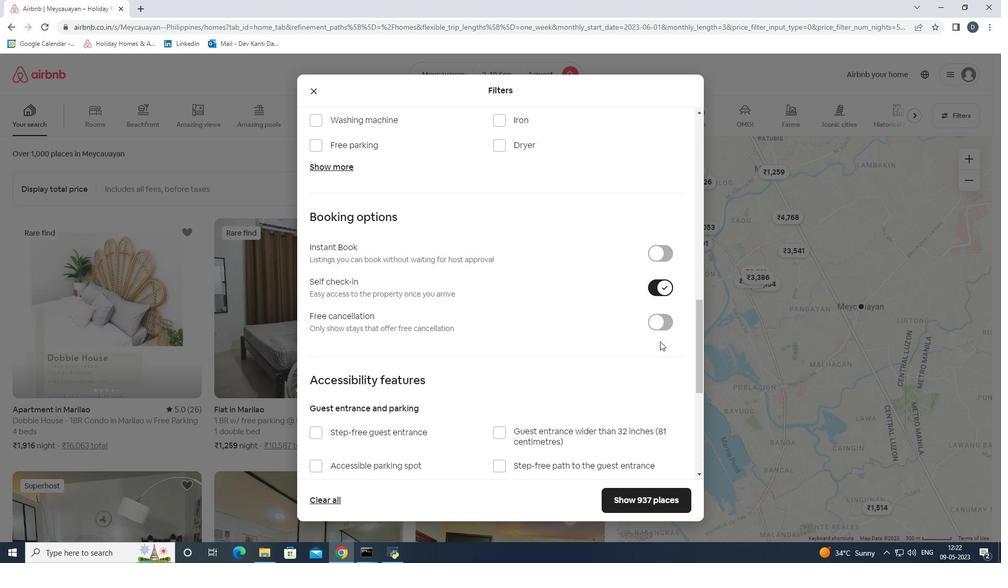 
Action: Mouse scrolled (660, 341) with delta (0, 0)
Screenshot: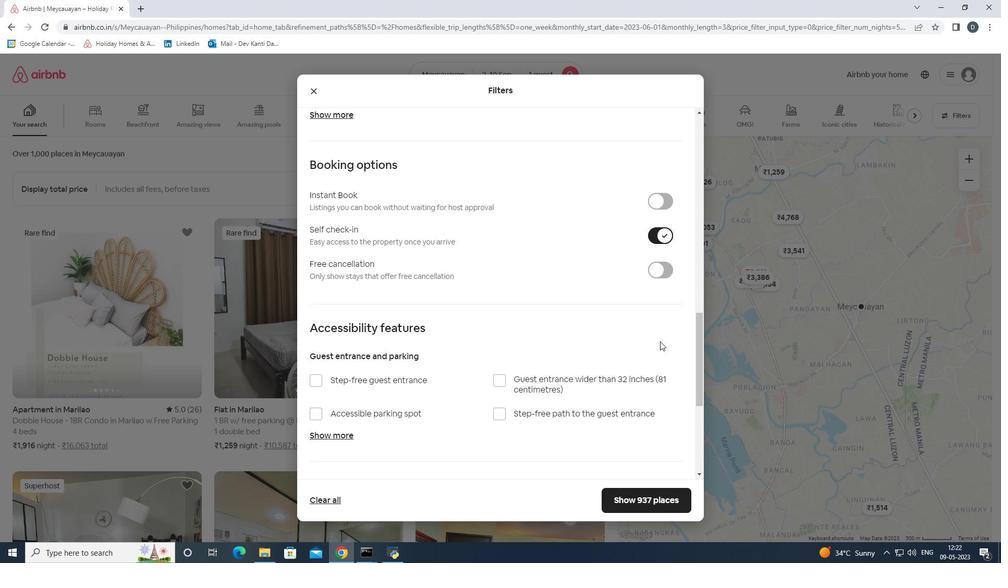 
Action: Mouse scrolled (660, 341) with delta (0, 0)
Screenshot: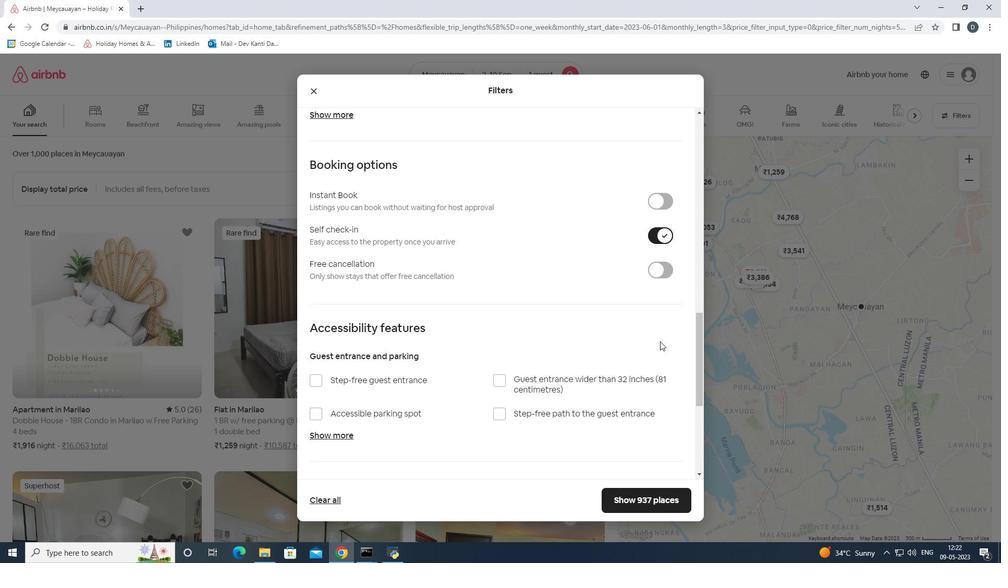 
Action: Mouse scrolled (660, 341) with delta (0, 0)
Screenshot: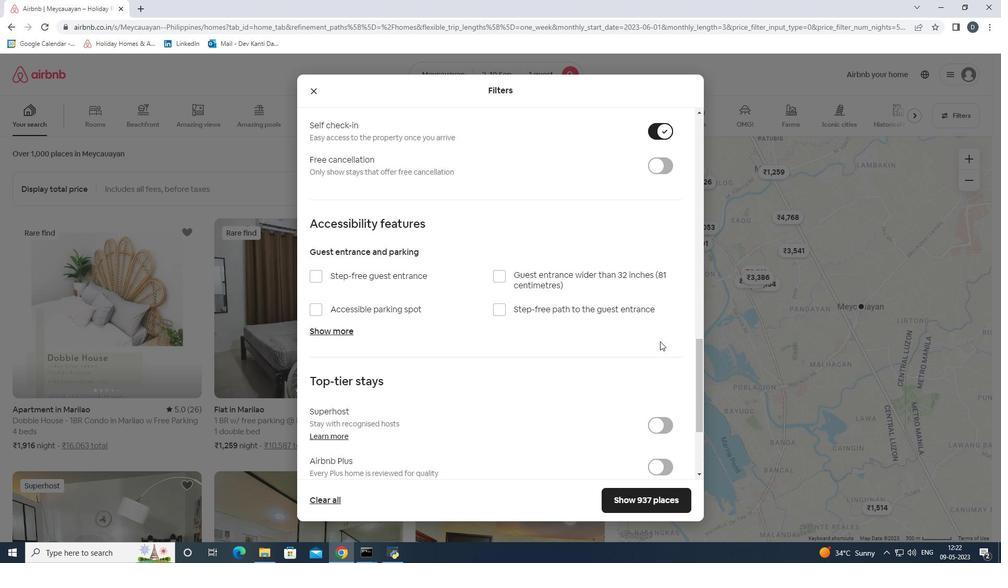 
Action: Mouse scrolled (660, 341) with delta (0, 0)
Screenshot: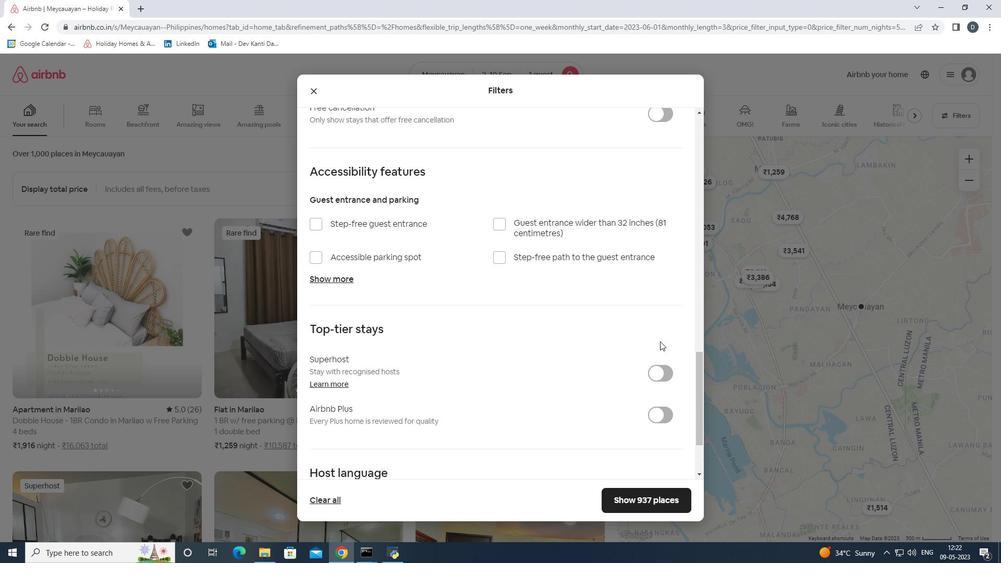 
Action: Mouse scrolled (660, 341) with delta (0, 0)
Screenshot: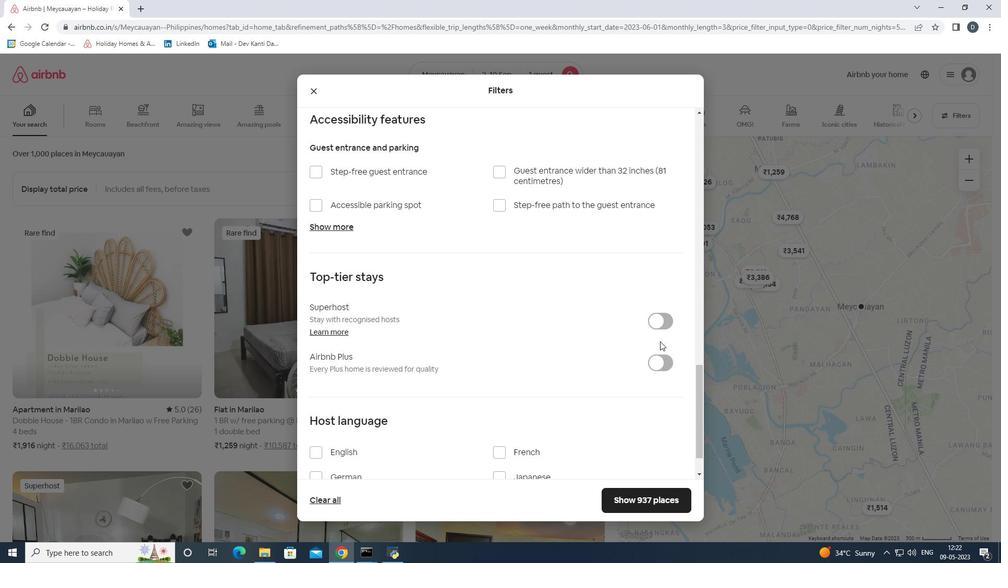 
Action: Mouse scrolled (660, 341) with delta (0, 0)
Screenshot: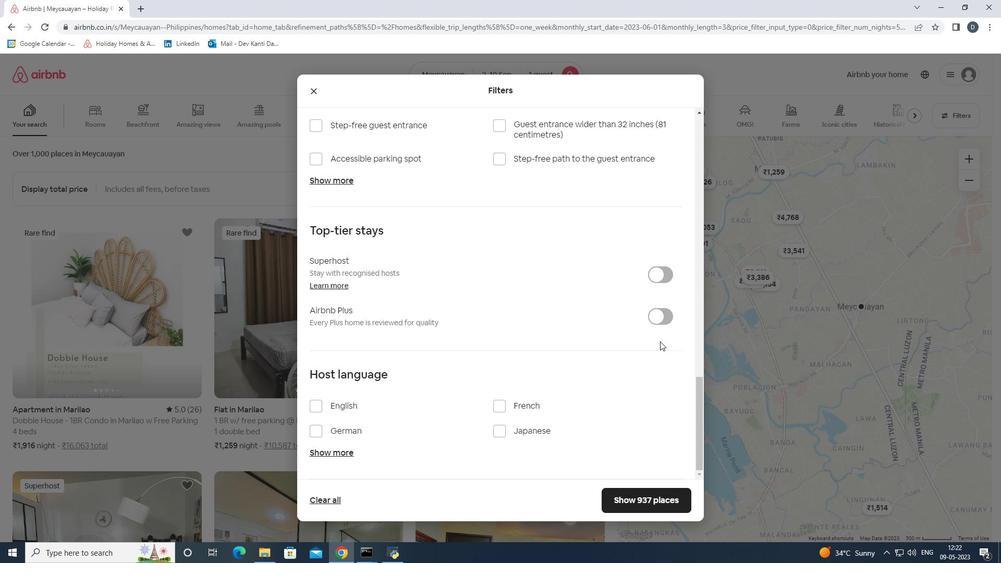 
Action: Mouse moved to (356, 403)
Screenshot: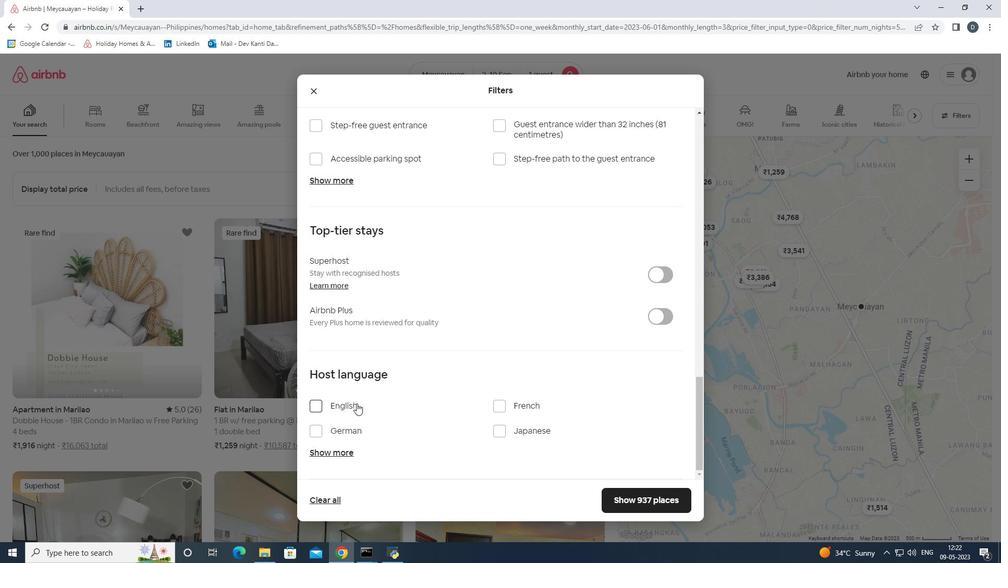 
Action: Mouse pressed left at (356, 403)
Screenshot: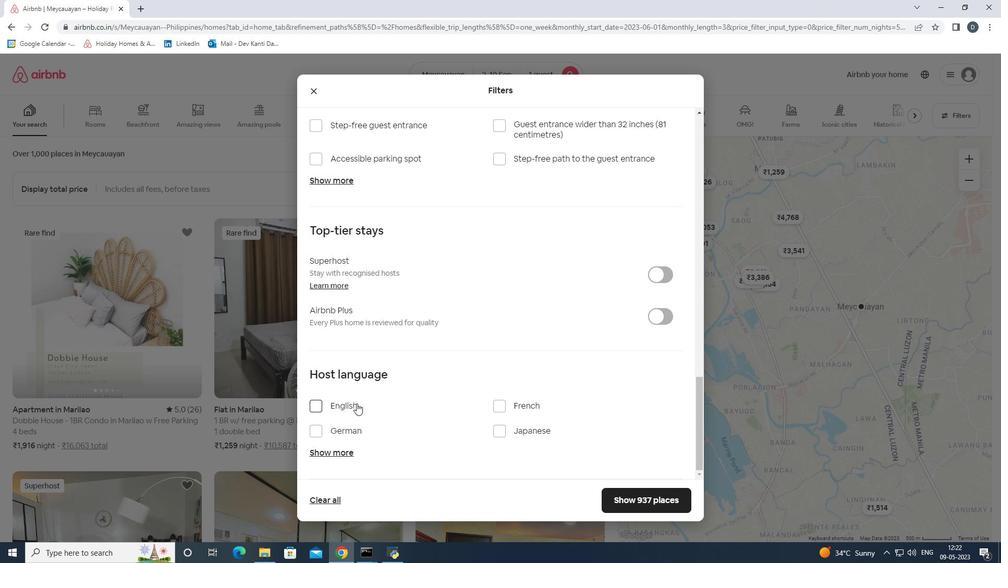 
Action: Mouse moved to (641, 495)
Screenshot: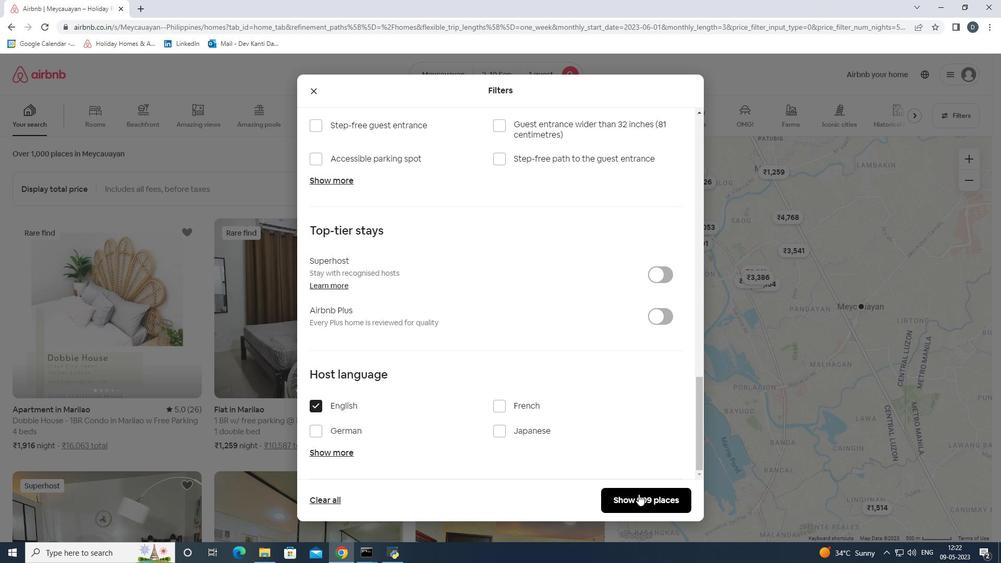 
Action: Mouse pressed left at (641, 495)
Screenshot: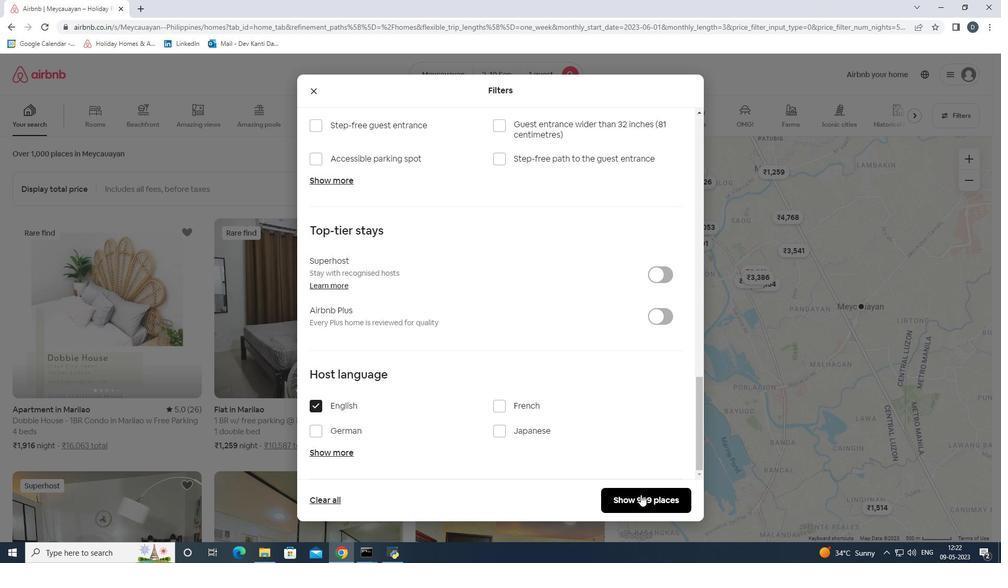 
Action: Mouse moved to (641, 502)
Screenshot: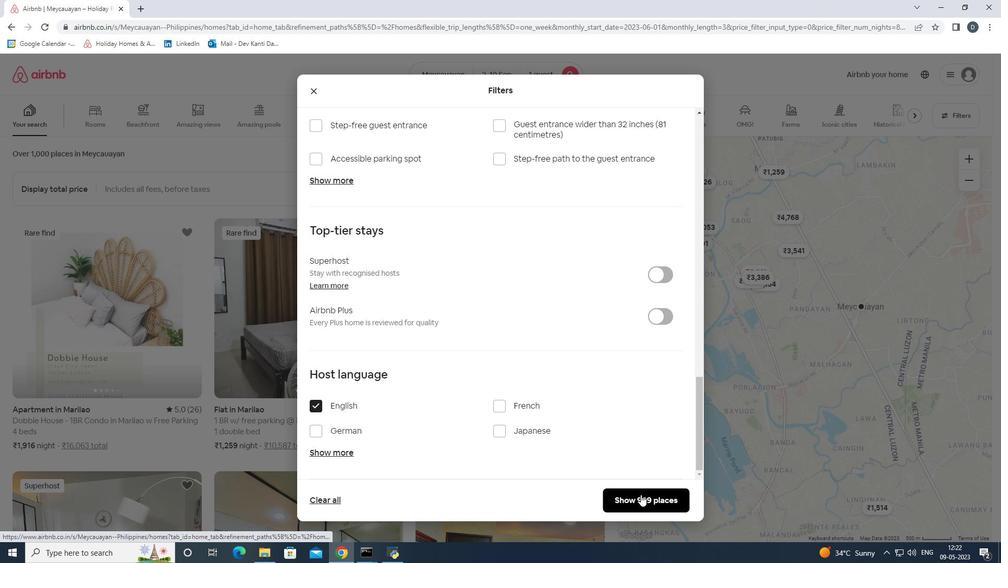 
